 Task: Create a custom export preset for exporting stems for remixing.
Action: Mouse moved to (89, 12)
Screenshot: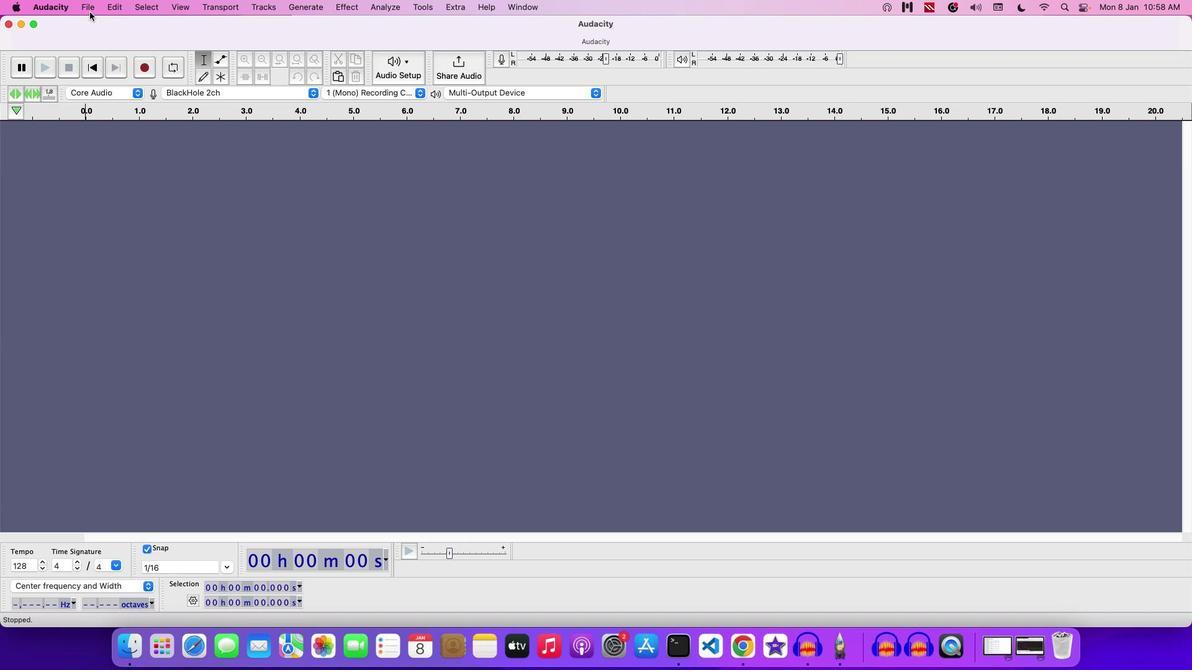 
Action: Mouse pressed left at (89, 12)
Screenshot: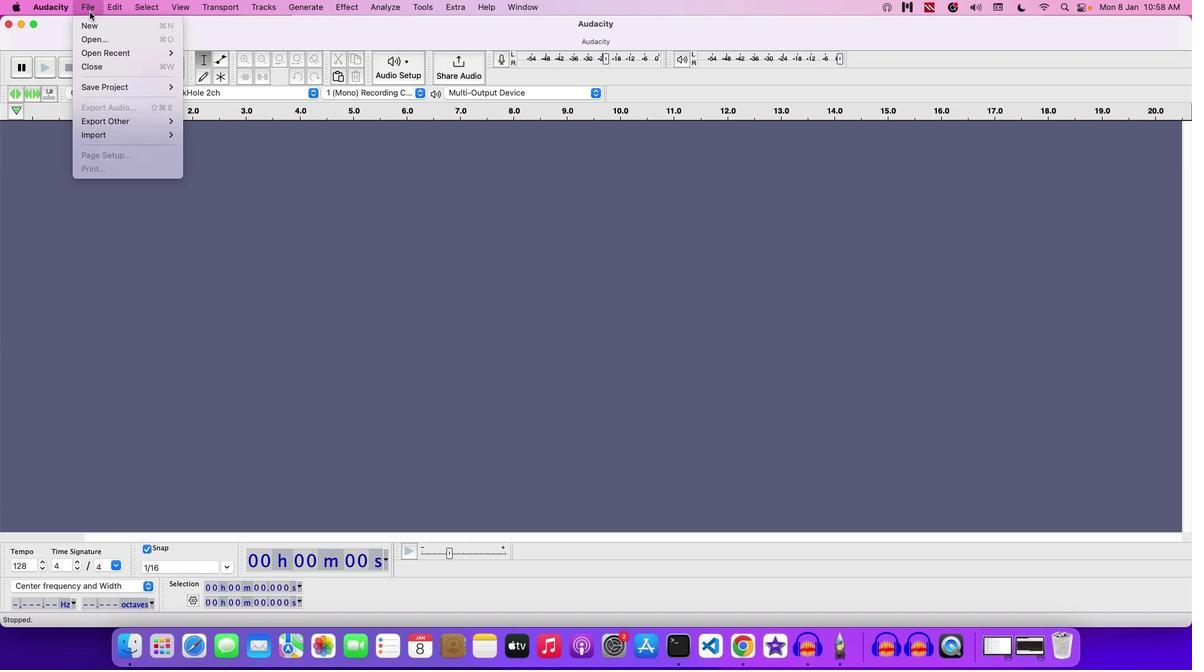 
Action: Mouse moved to (114, 40)
Screenshot: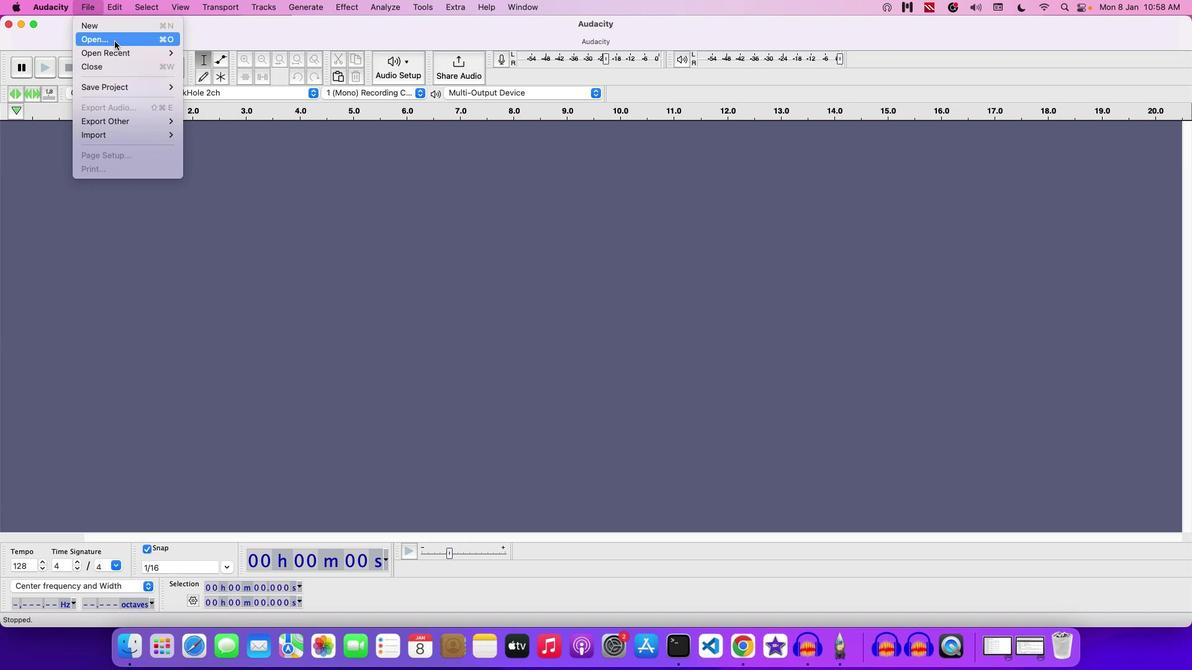 
Action: Mouse pressed left at (114, 40)
Screenshot: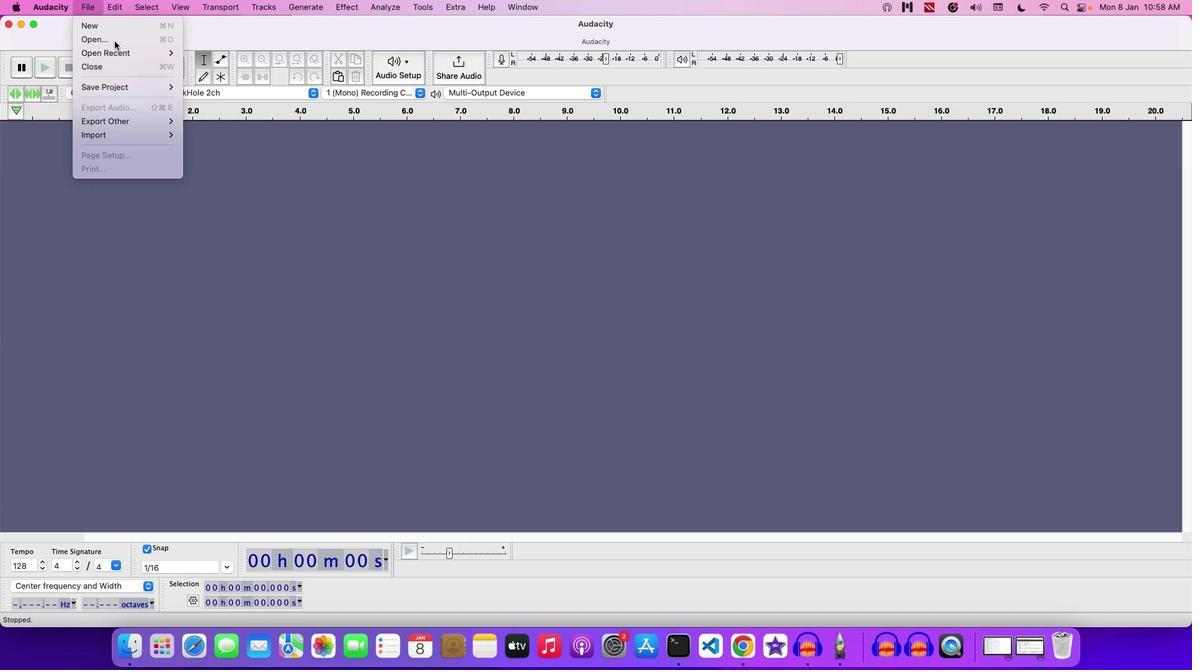 
Action: Mouse moved to (532, 221)
Screenshot: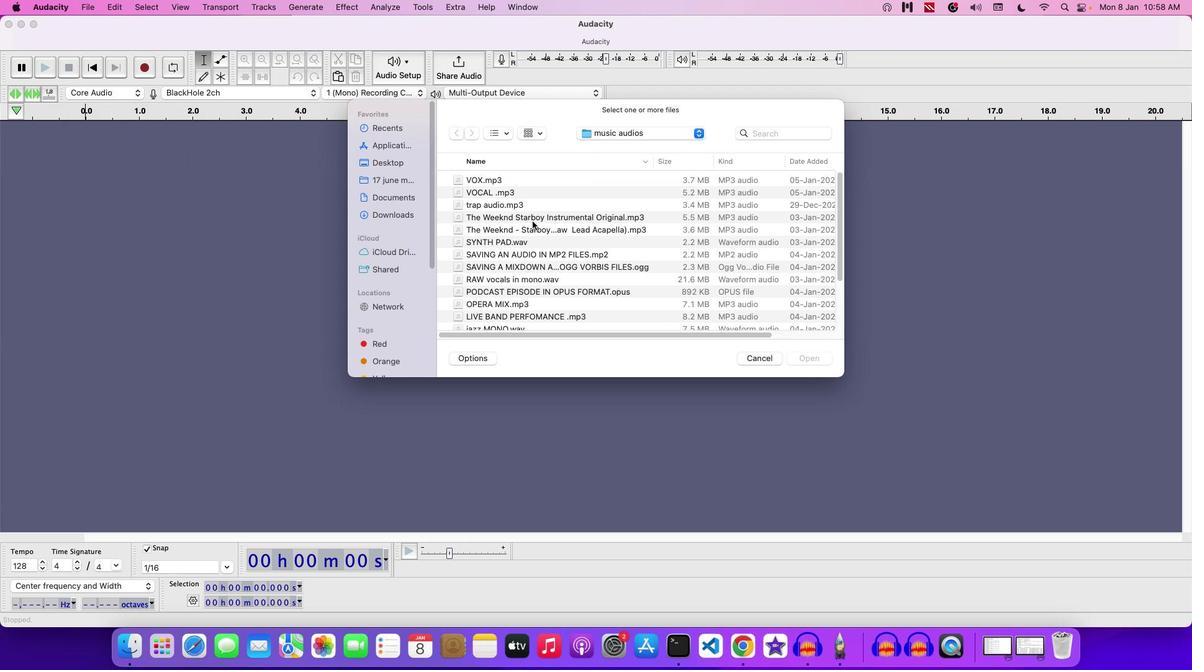 
Action: Mouse pressed left at (532, 221)
Screenshot: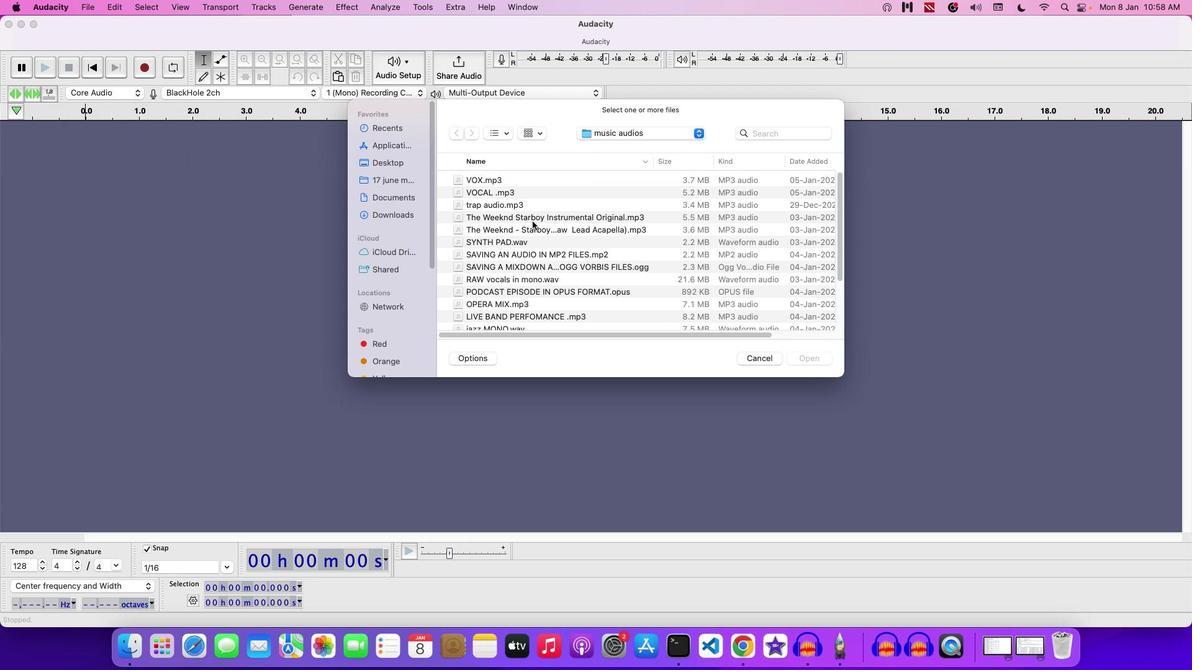 
Action: Mouse moved to (543, 218)
Screenshot: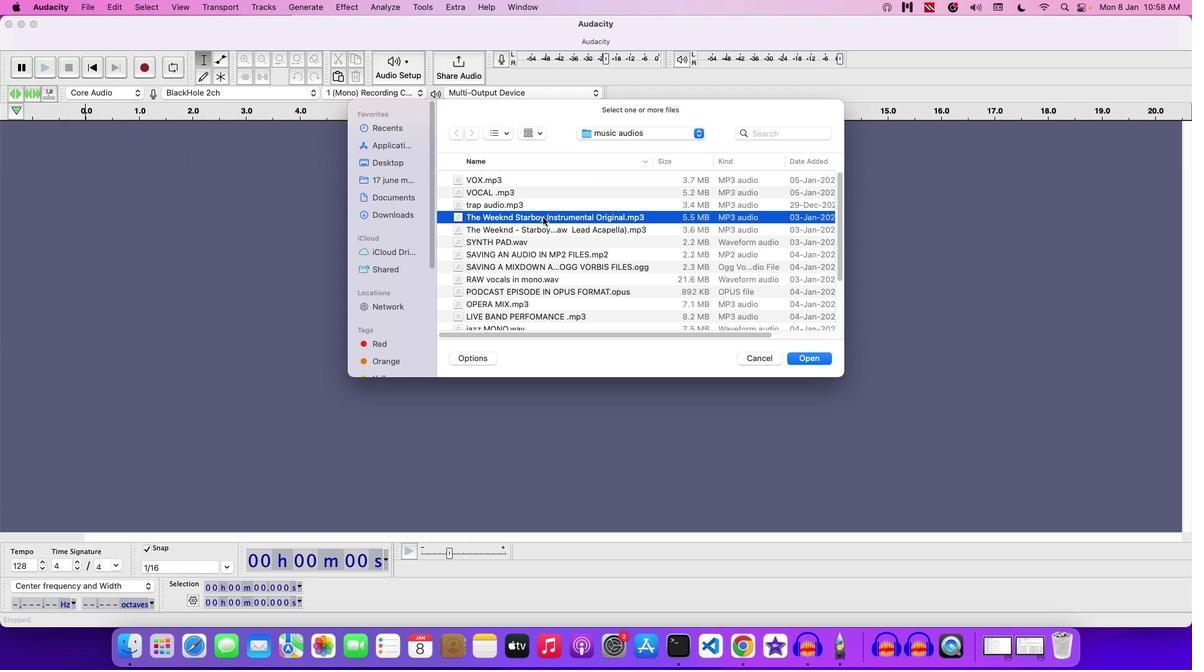 
Action: Mouse pressed left at (543, 218)
Screenshot: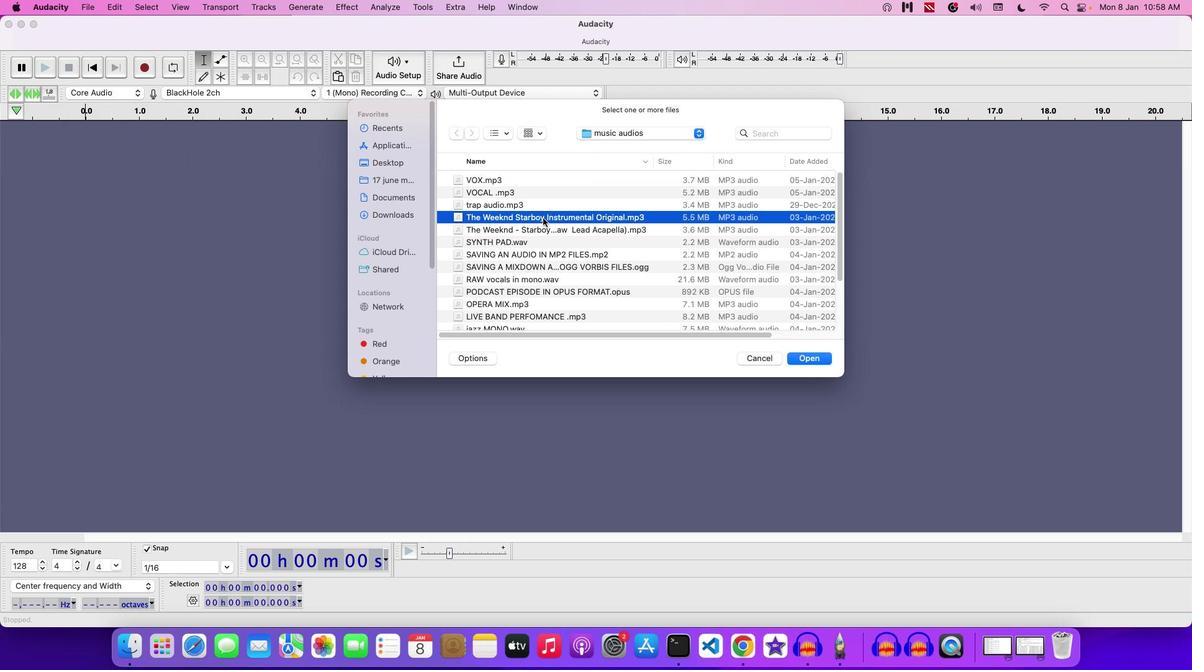
Action: Mouse moved to (768, 355)
Screenshot: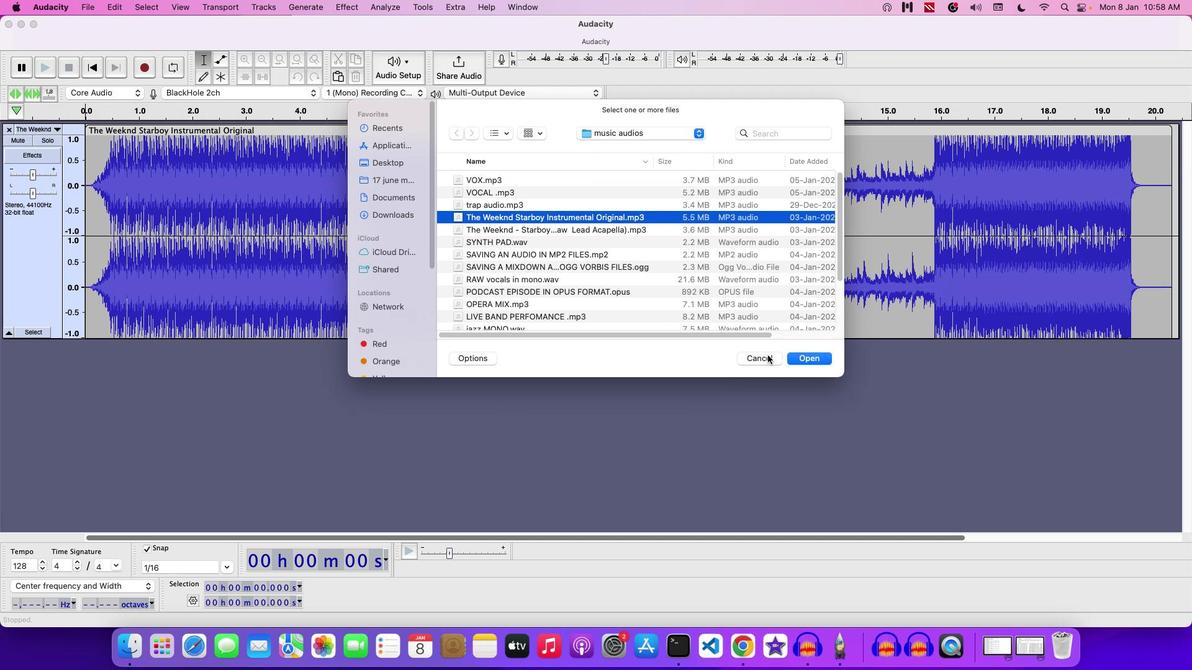 
Action: Mouse pressed left at (768, 355)
Screenshot: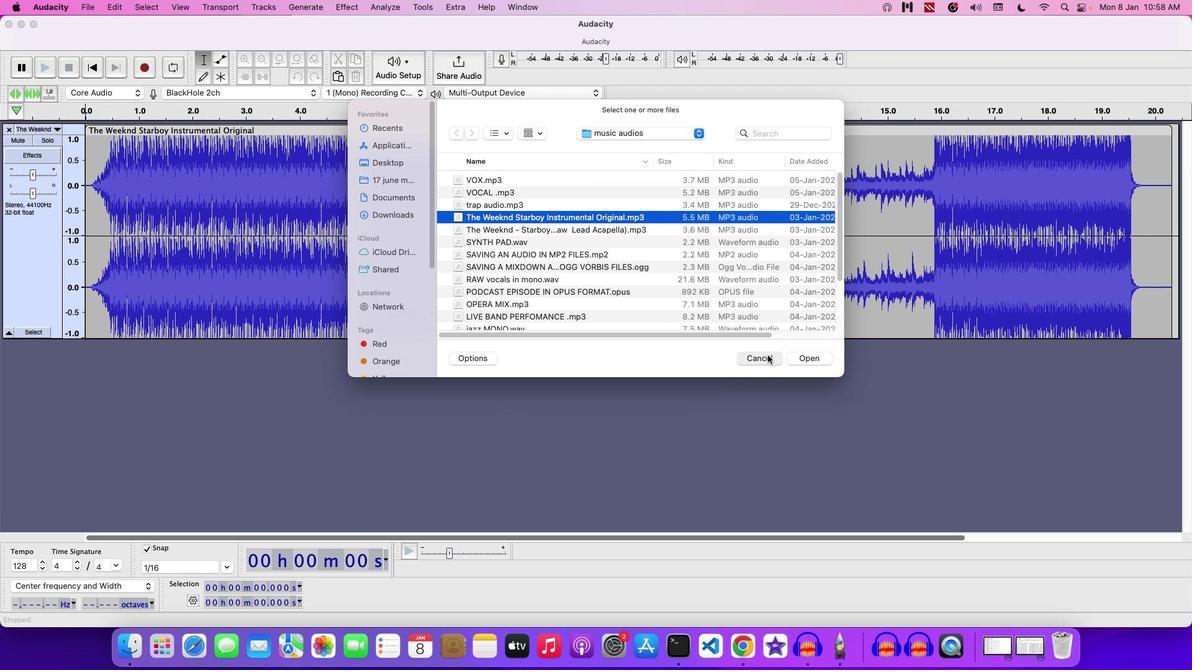 
Action: Mouse moved to (86, 12)
Screenshot: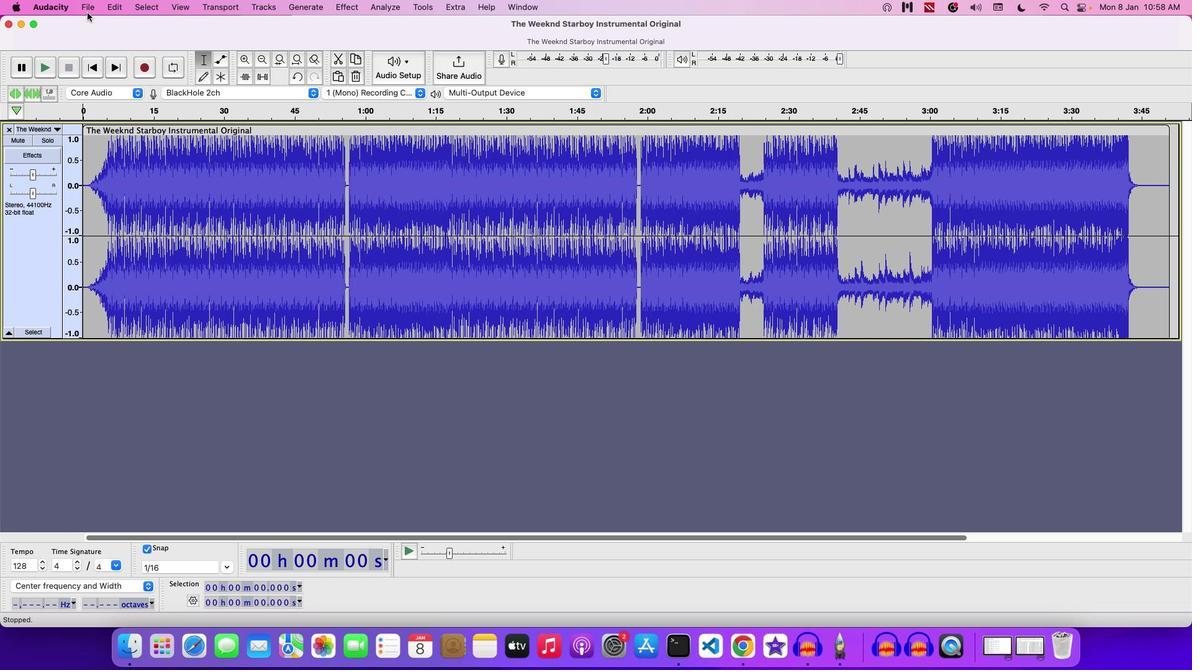 
Action: Mouse pressed left at (86, 12)
Screenshot: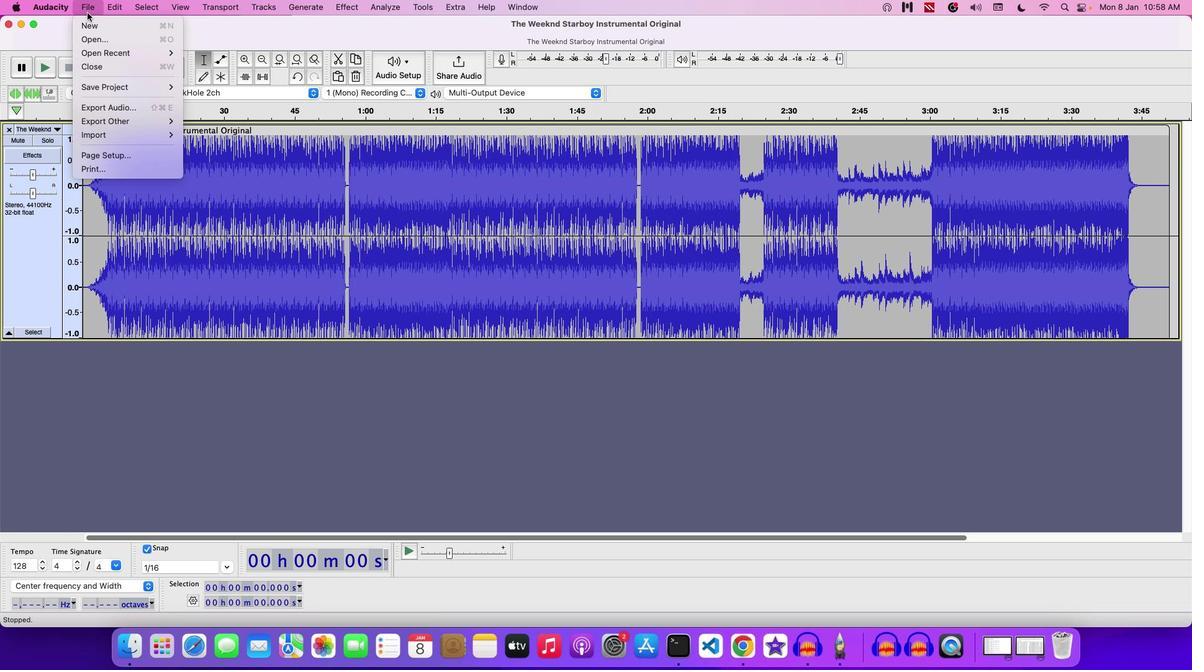 
Action: Mouse moved to (146, 106)
Screenshot: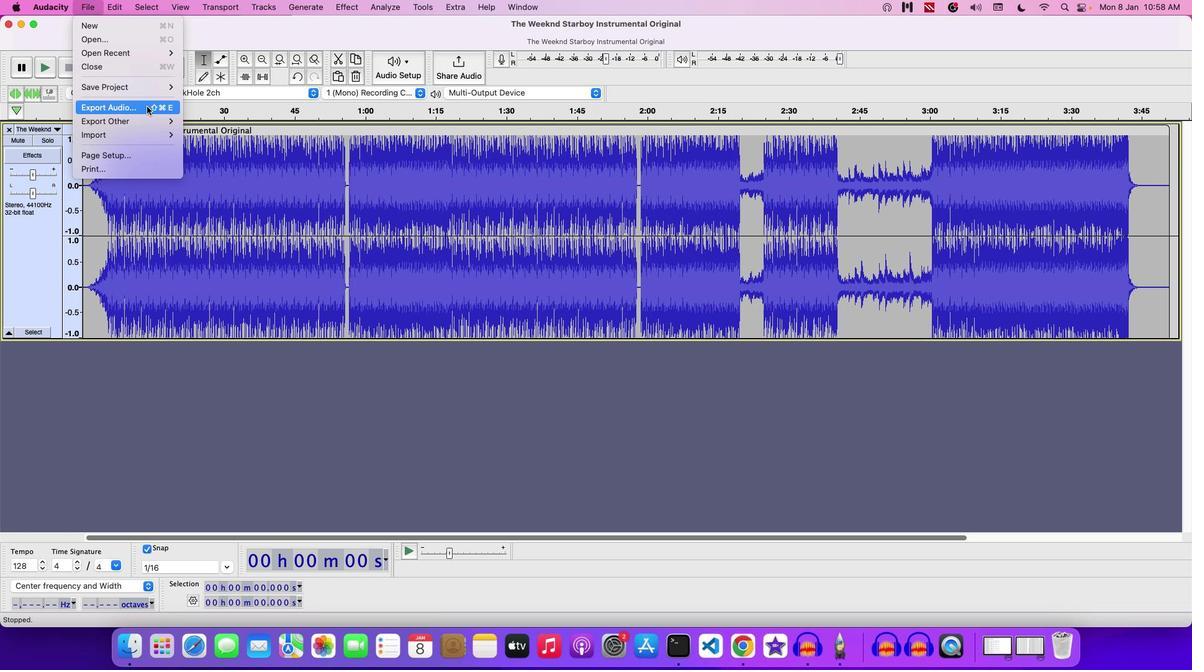 
Action: Mouse pressed left at (146, 106)
Screenshot: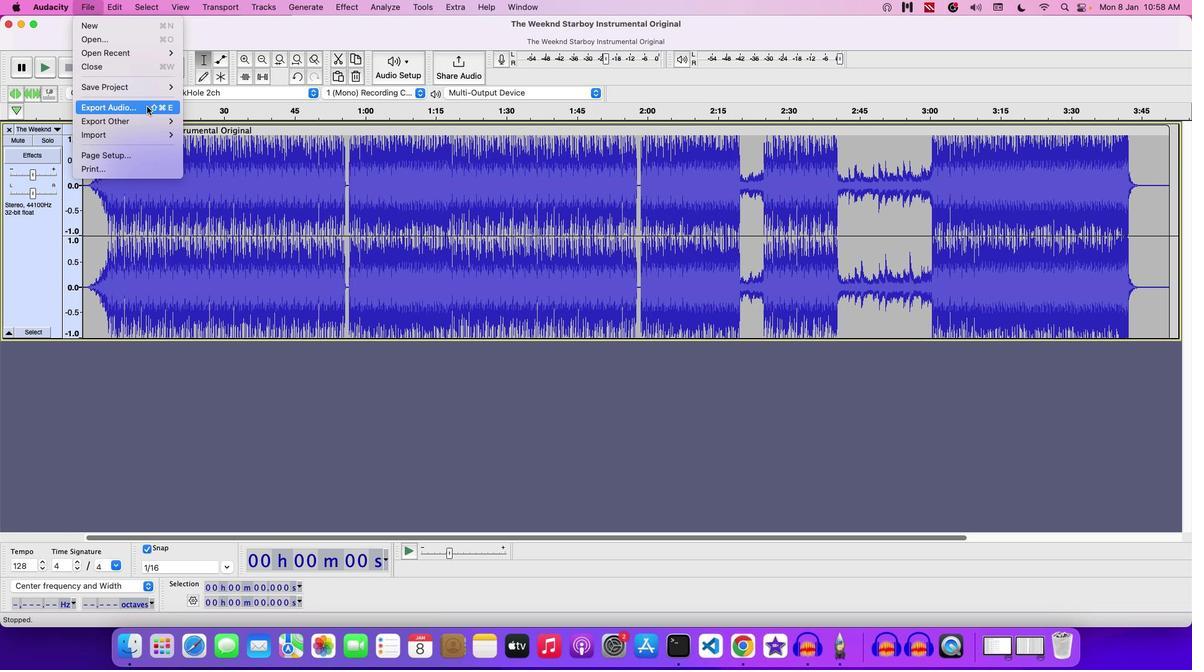 
Action: Mouse moved to (441, 137)
Screenshot: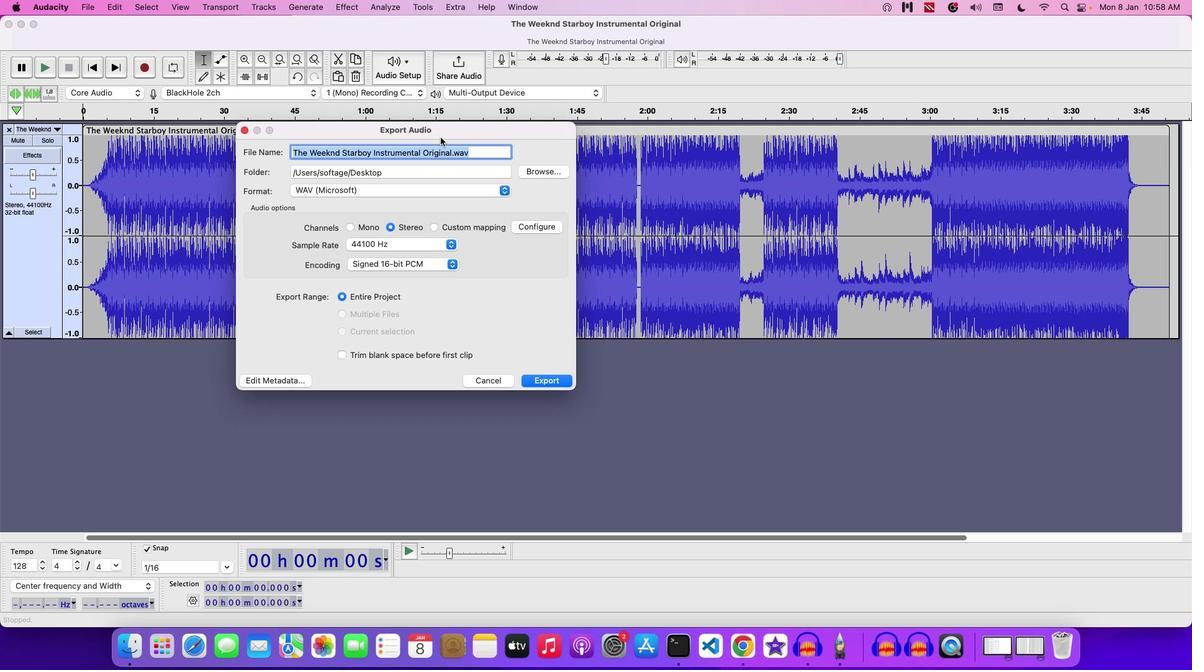 
Action: Key pressed Key.backspace'C''R''E''A''T''I''N''G'Key.space'C''U''S''T''O''M'Key.space'E''X''P''O''R''T'Key.space'P''R''E''S''E'
Screenshot: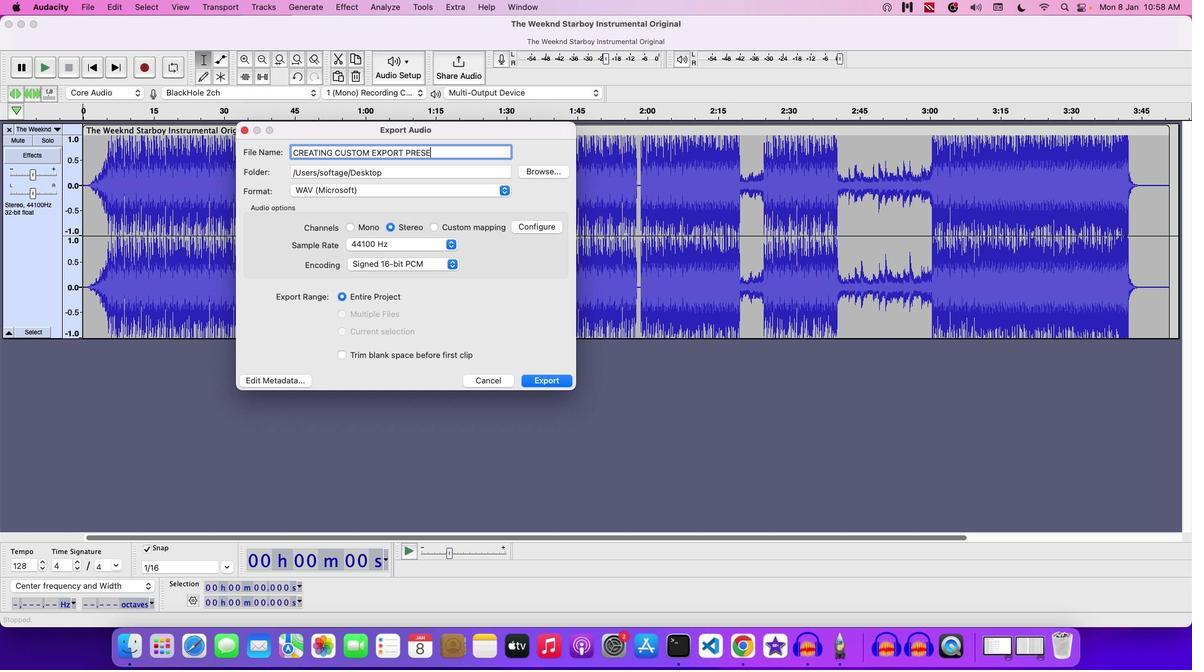 
Action: Mouse moved to (492, 26)
Screenshot: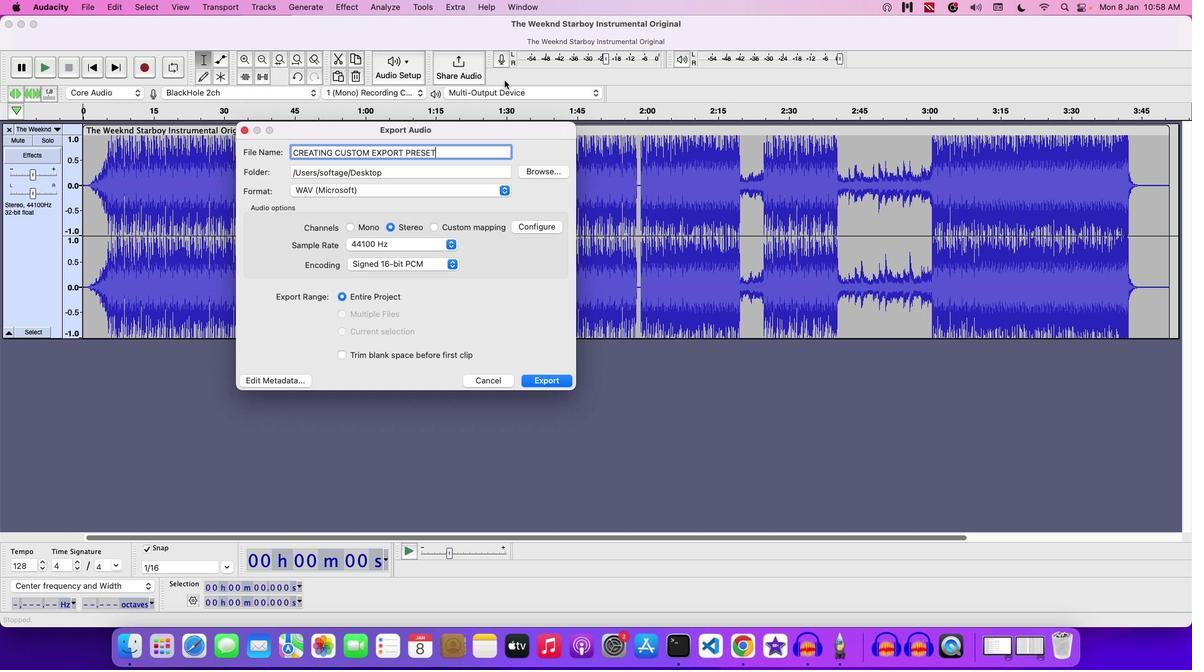 
Action: Key pressed 'T'
Screenshot: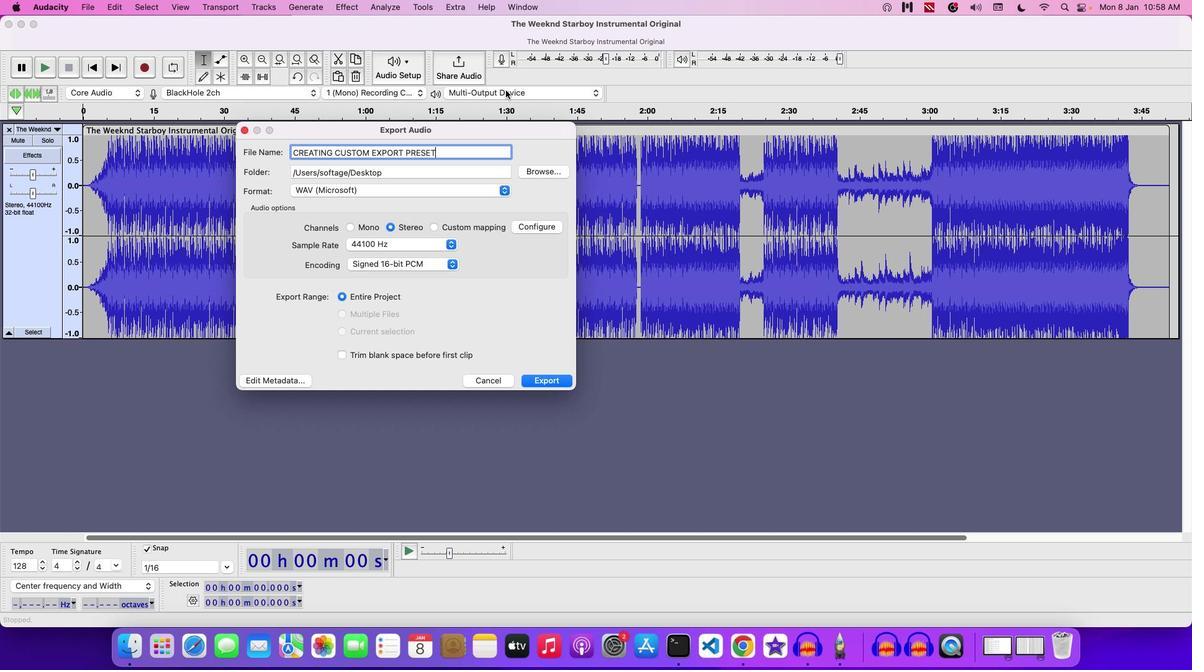 
Action: Mouse moved to (532, 222)
Screenshot: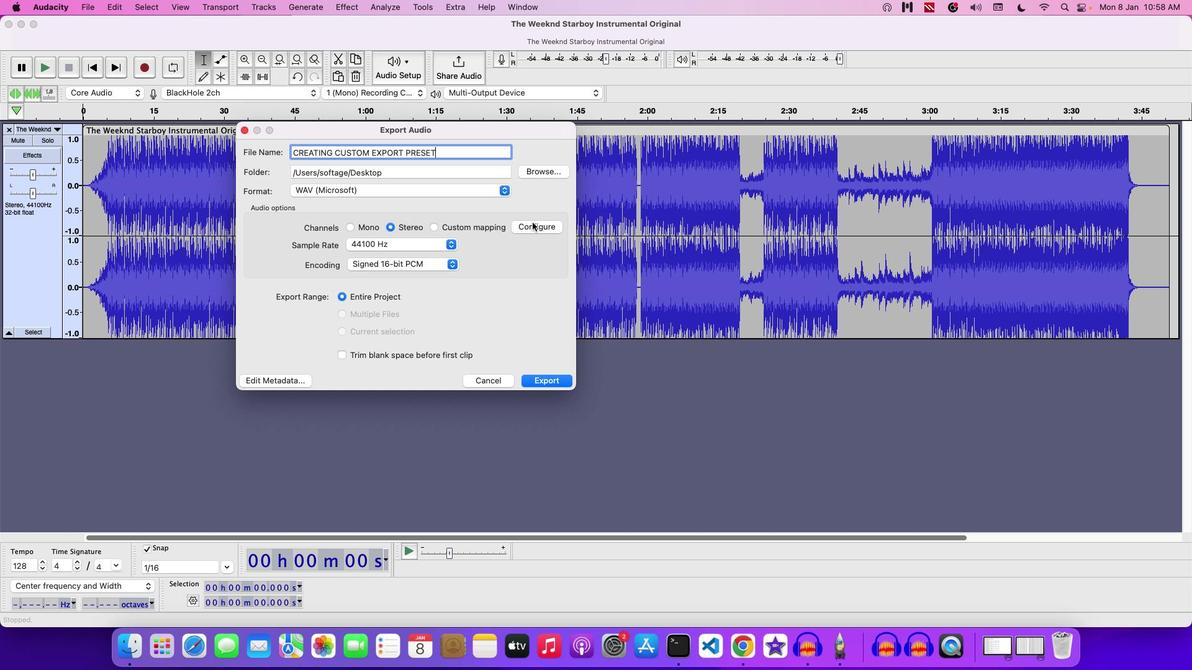 
Action: Mouse pressed left at (532, 222)
Screenshot: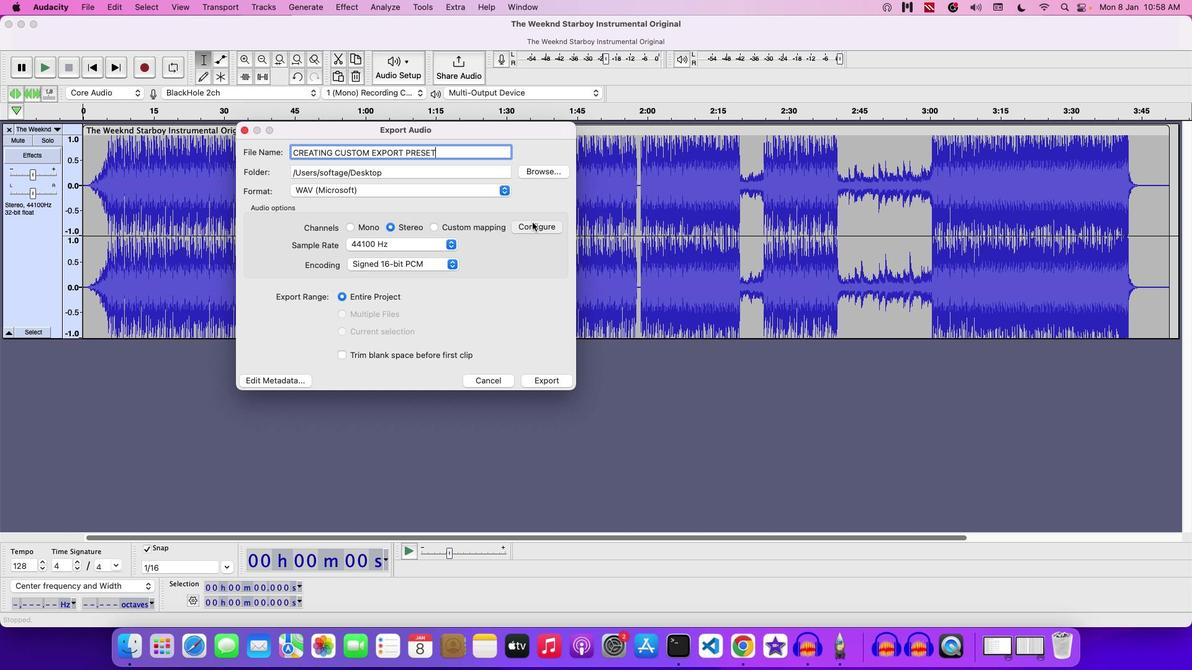 
Action: Mouse moved to (731, 451)
Screenshot: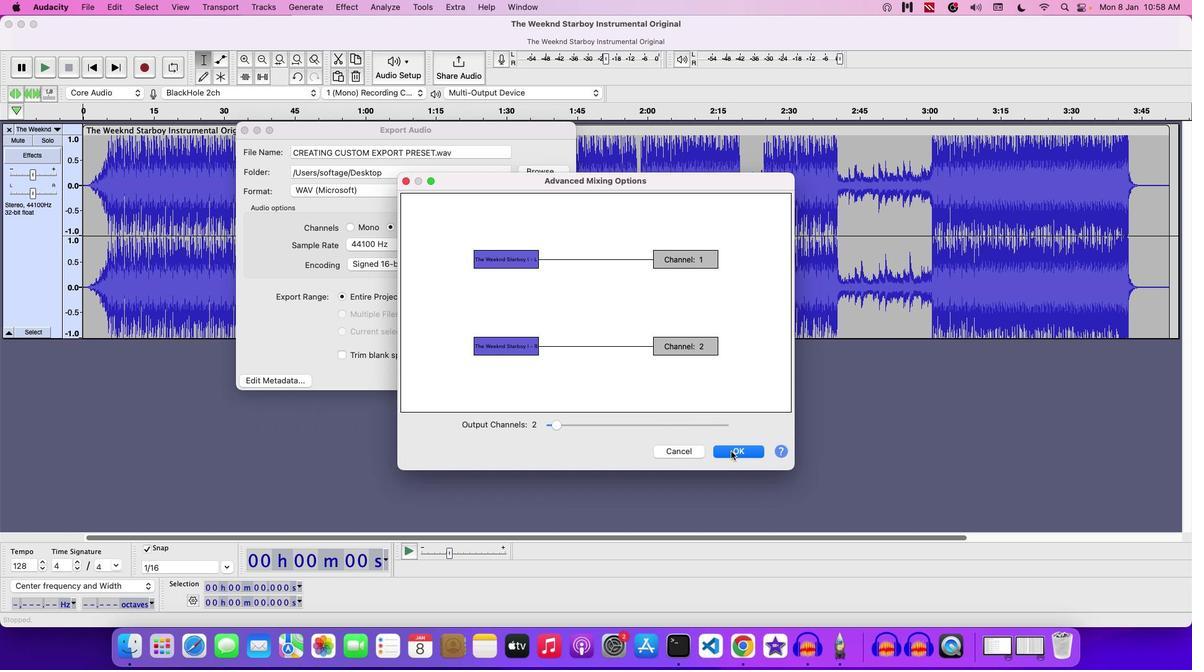 
Action: Mouse pressed left at (731, 451)
Screenshot: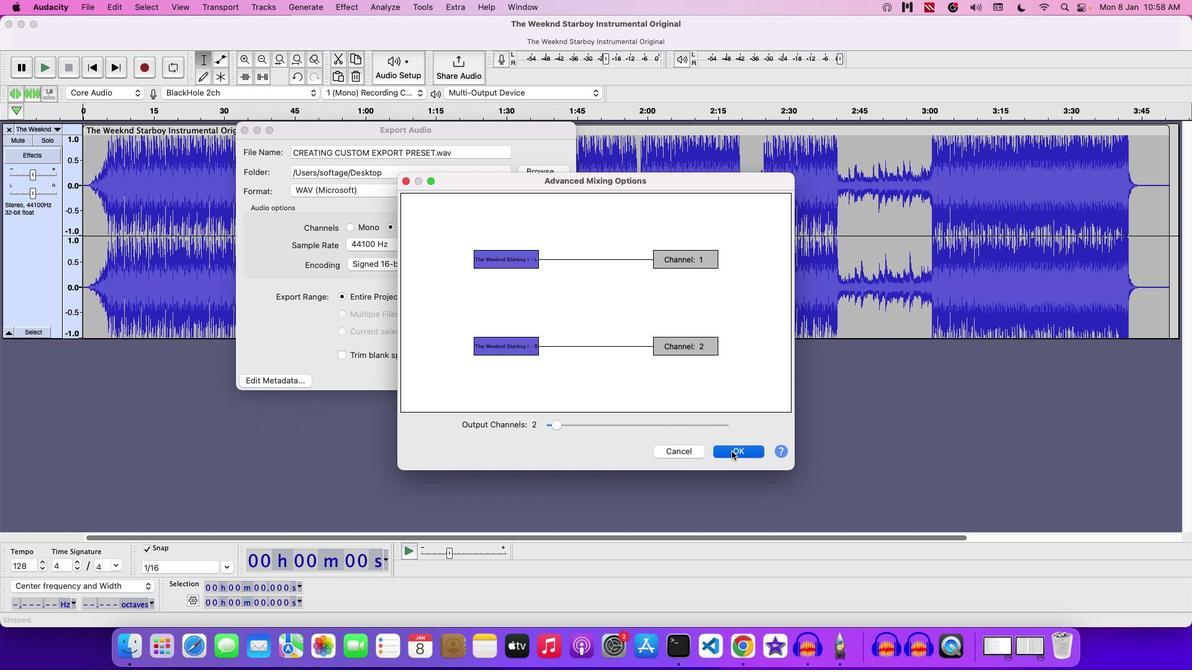 
Action: Mouse moved to (414, 247)
Screenshot: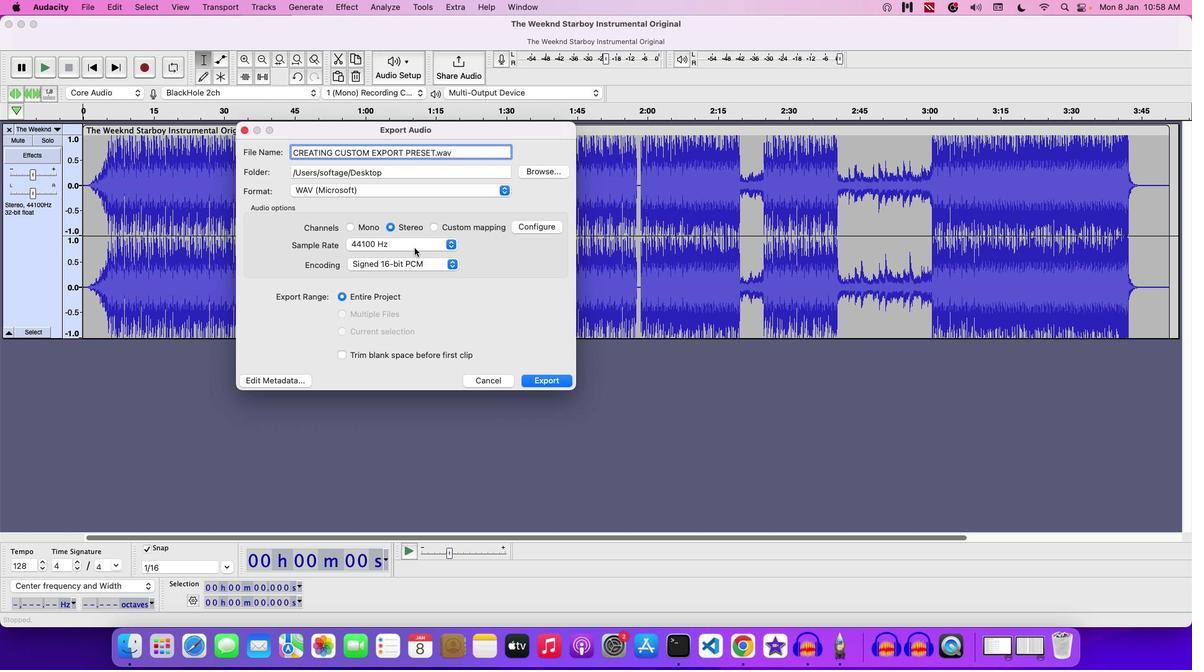 
Action: Mouse pressed left at (414, 247)
Screenshot: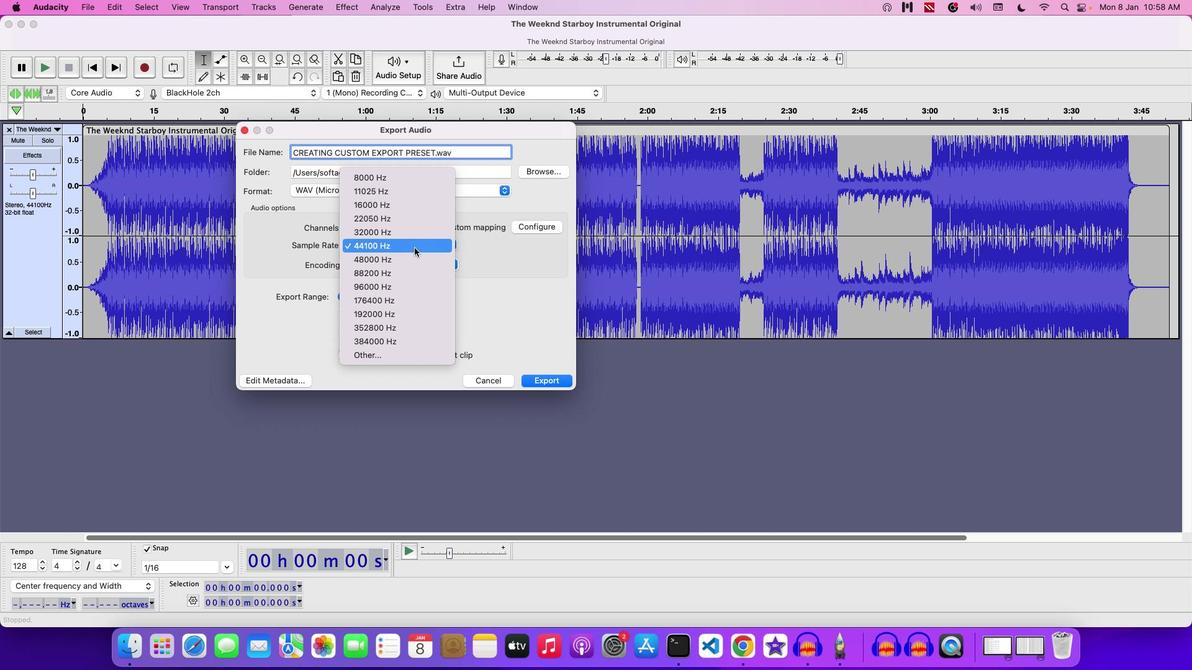 
Action: Mouse moved to (411, 260)
Screenshot: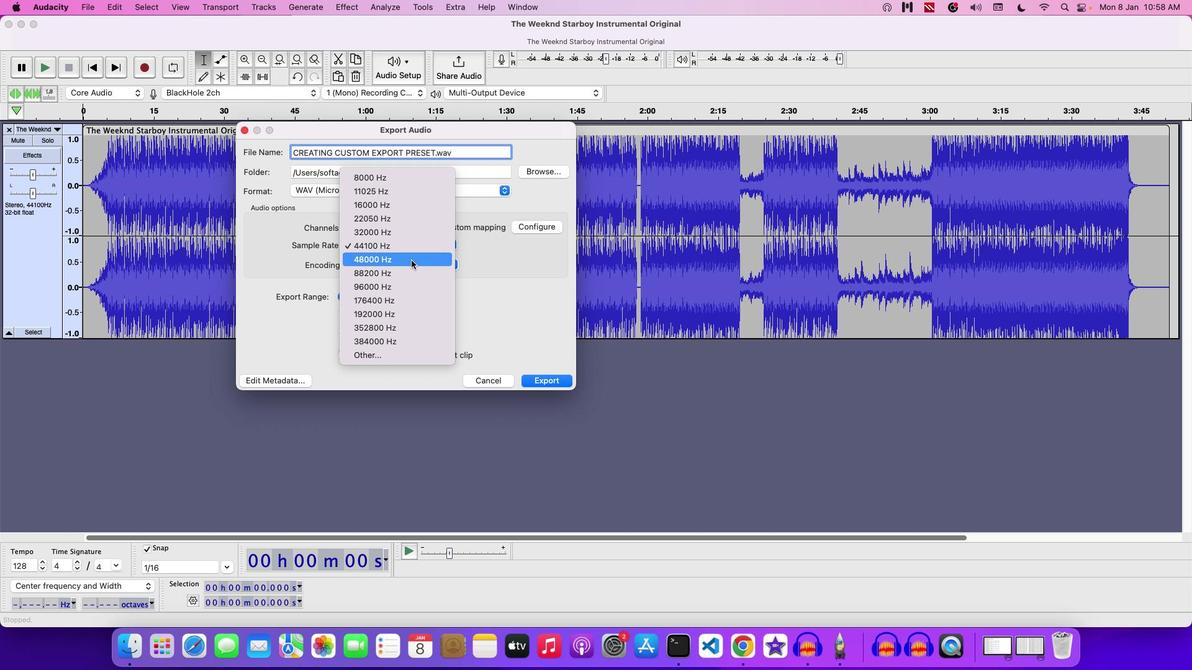
Action: Mouse pressed left at (411, 260)
Screenshot: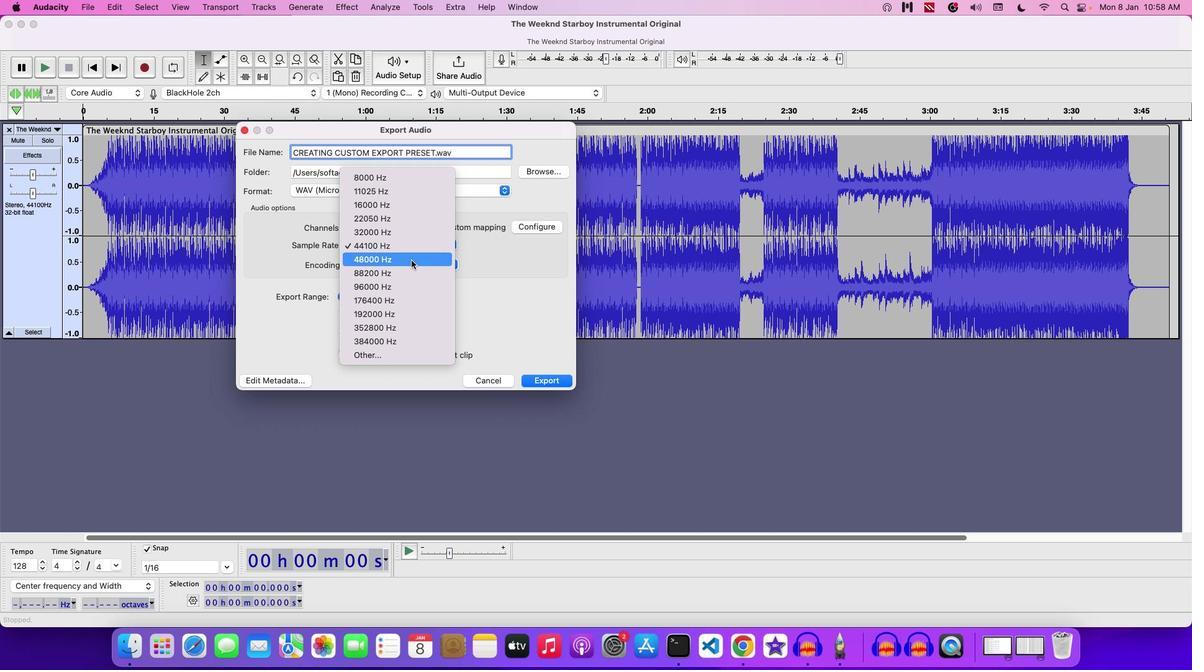 
Action: Mouse moved to (404, 266)
Screenshot: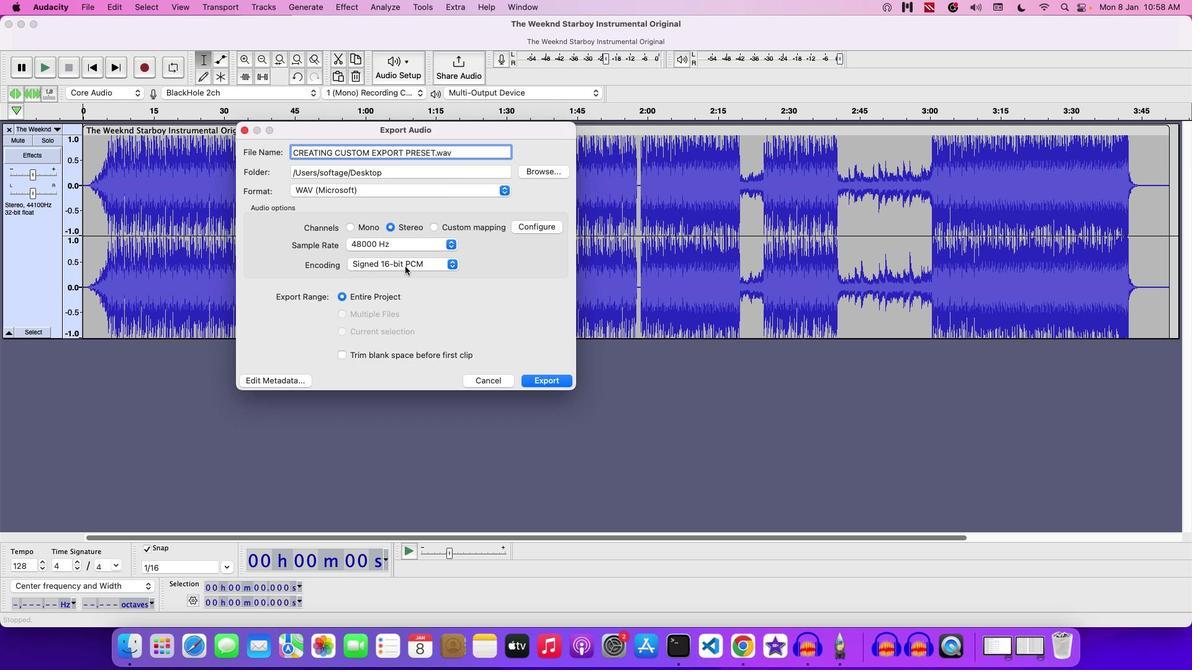
Action: Mouse pressed left at (404, 266)
Screenshot: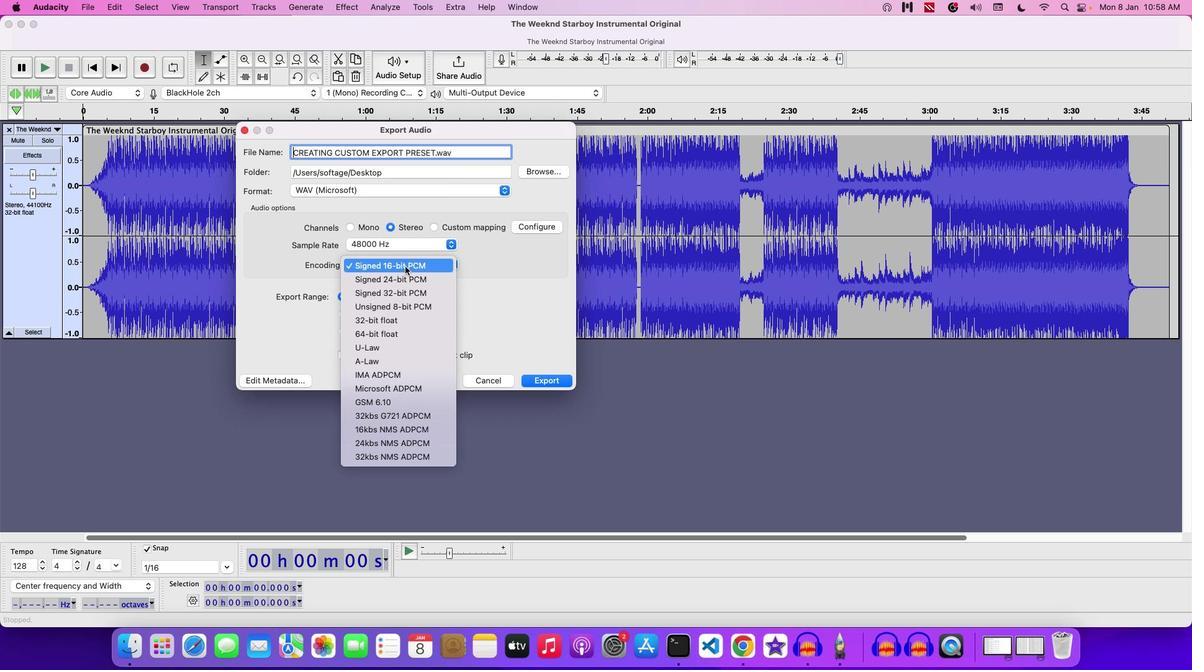 
Action: Mouse moved to (404, 283)
Screenshot: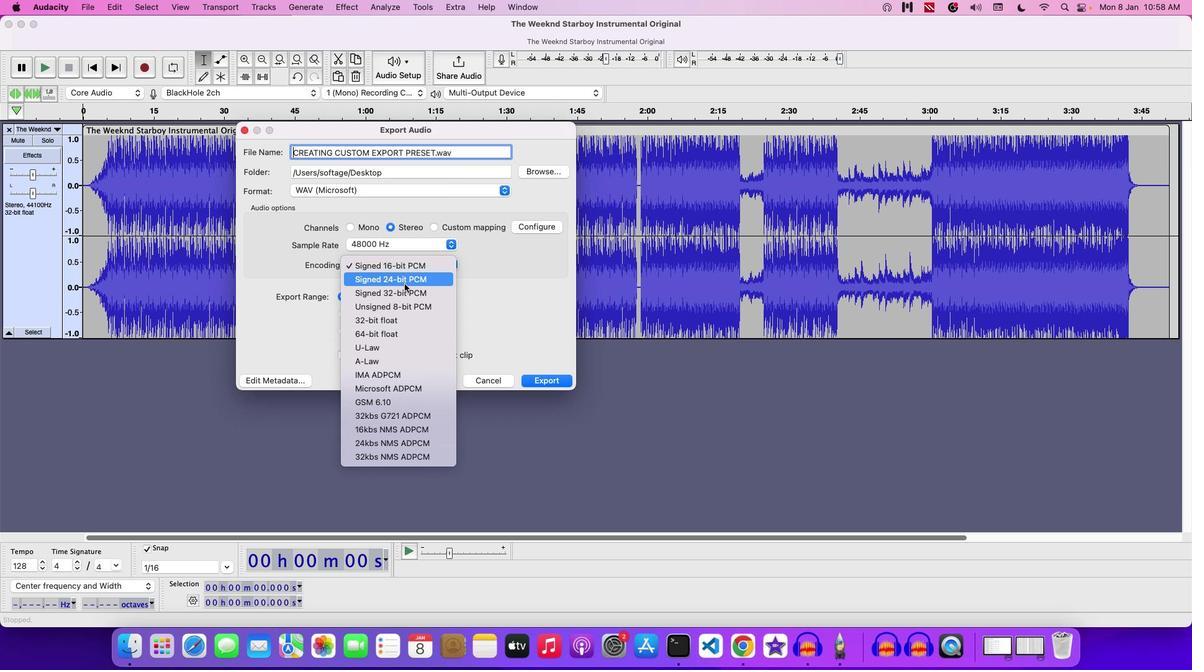 
Action: Mouse pressed left at (404, 283)
Screenshot: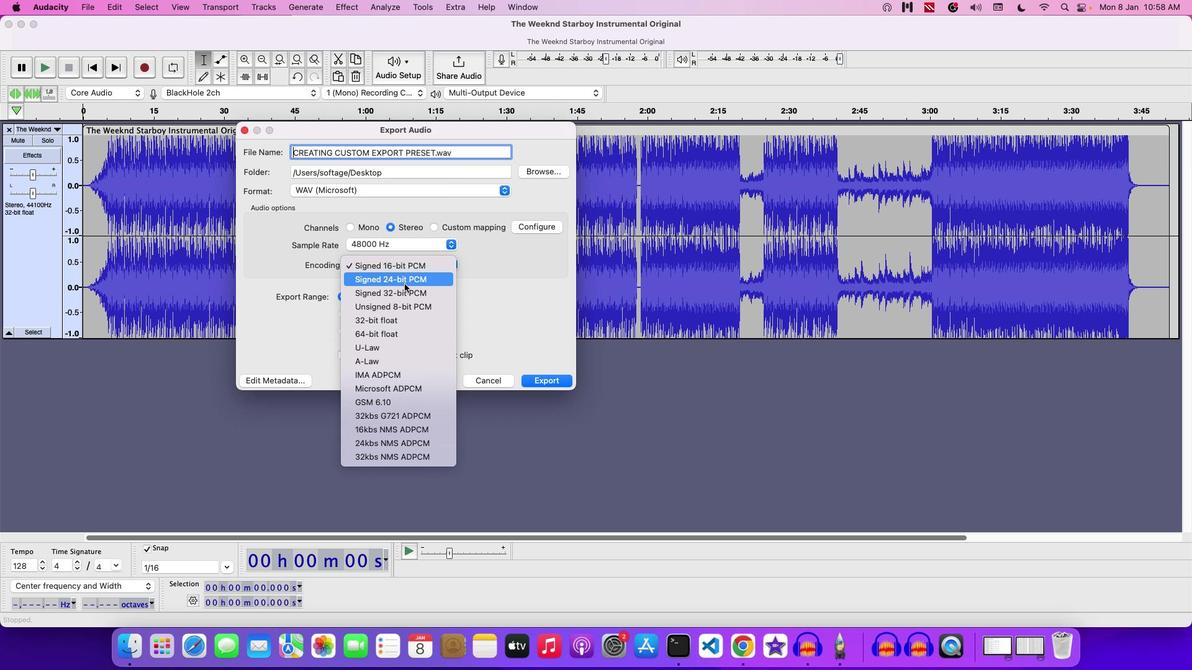 
Action: Mouse moved to (462, 195)
Screenshot: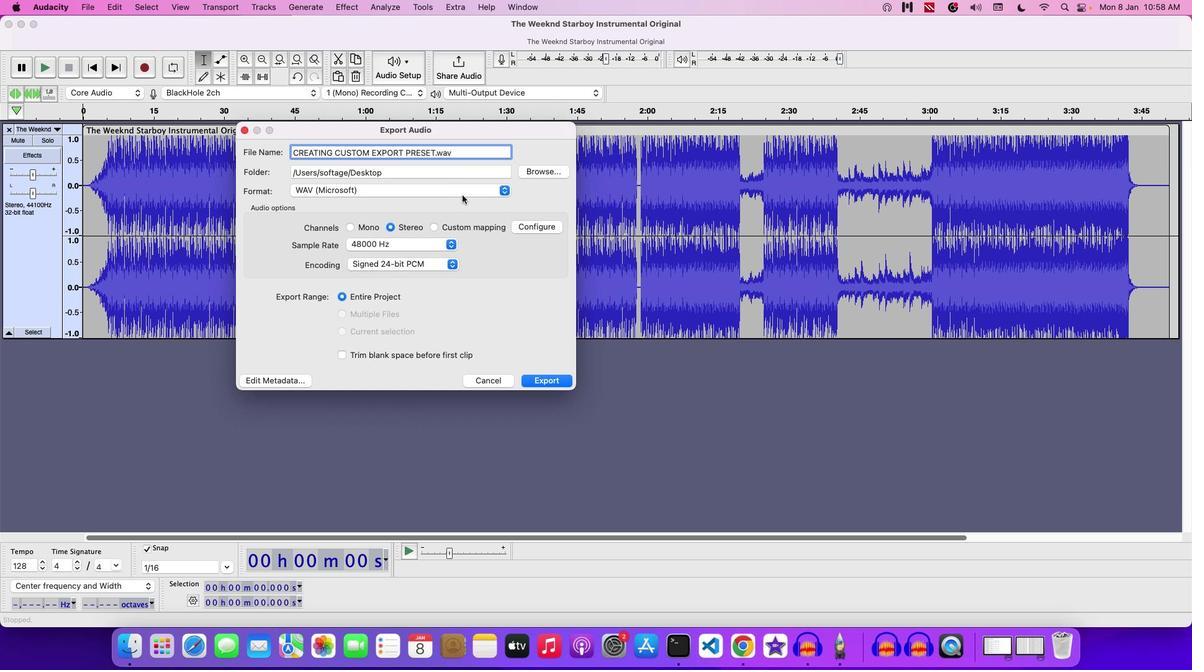 
Action: Mouse pressed left at (462, 195)
Screenshot: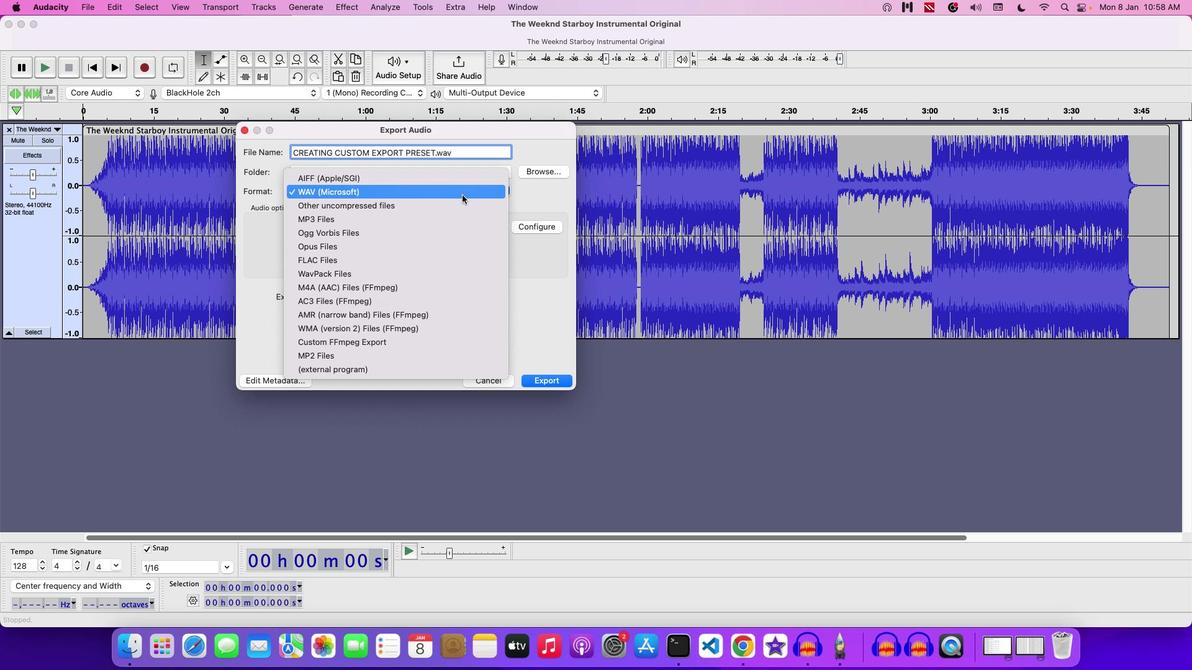 
Action: Mouse pressed left at (462, 195)
Screenshot: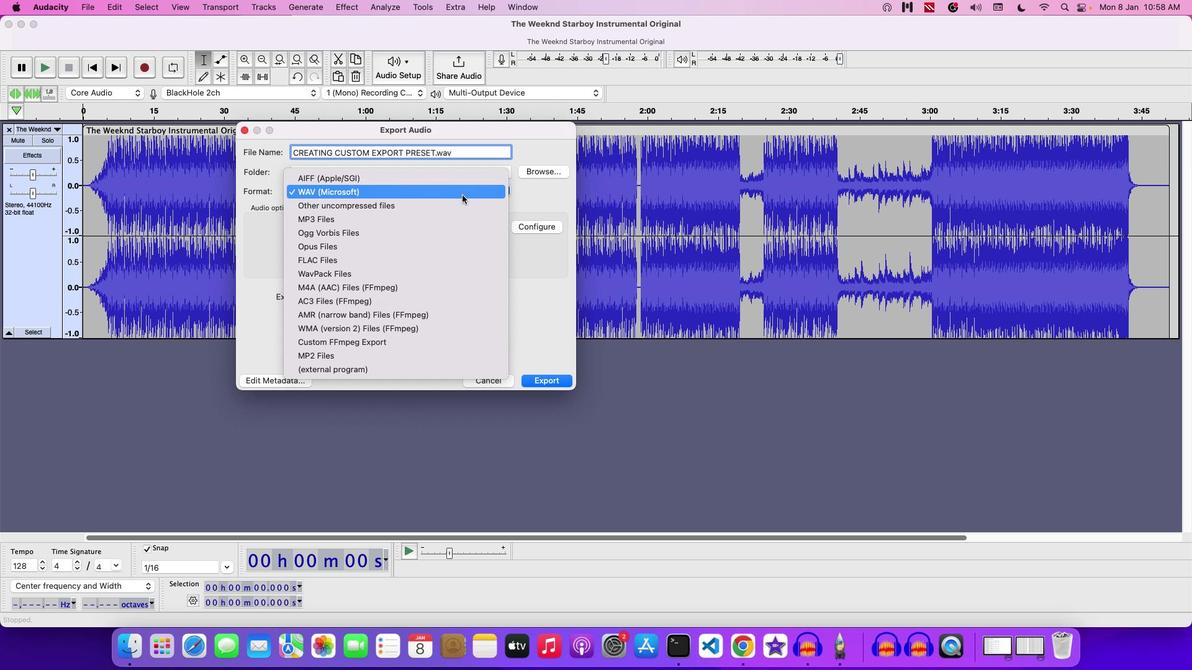 
Action: Mouse moved to (535, 375)
Screenshot: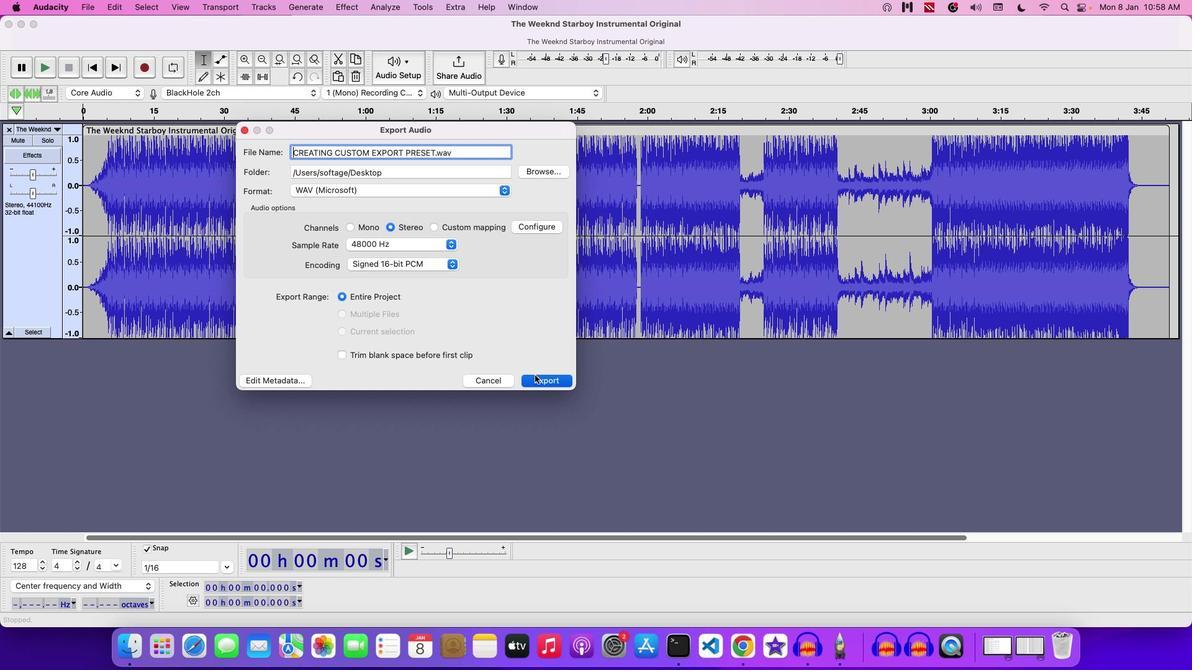 
Action: Mouse pressed left at (535, 375)
Screenshot: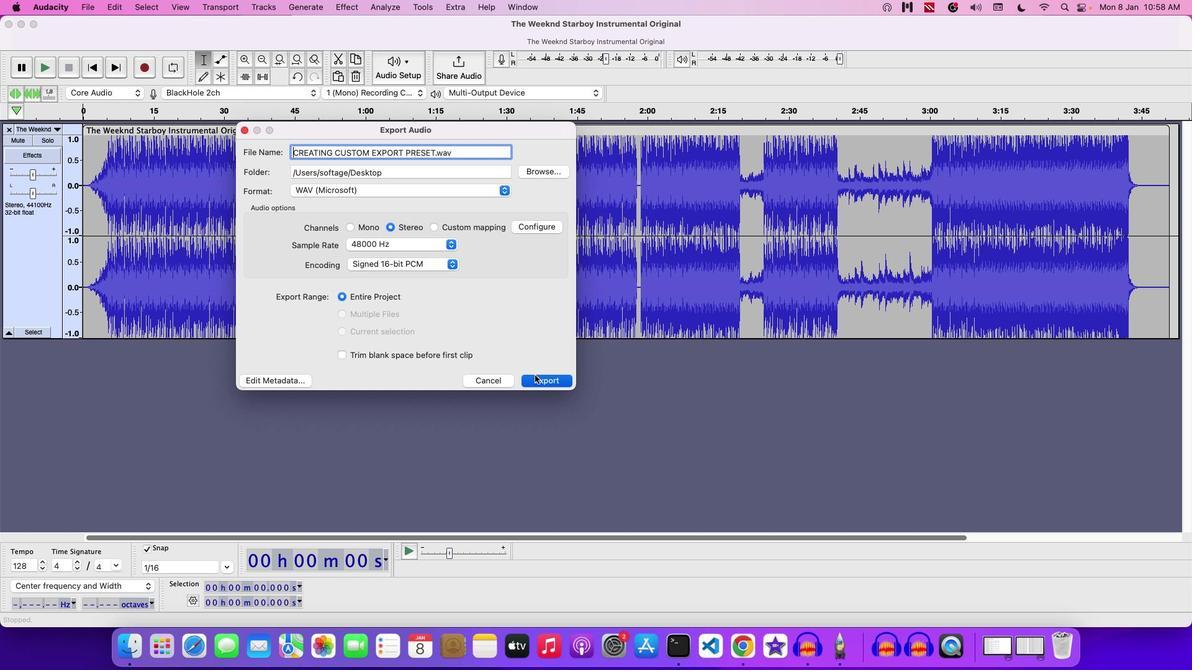 
Action: Mouse moved to (83, 11)
Screenshot: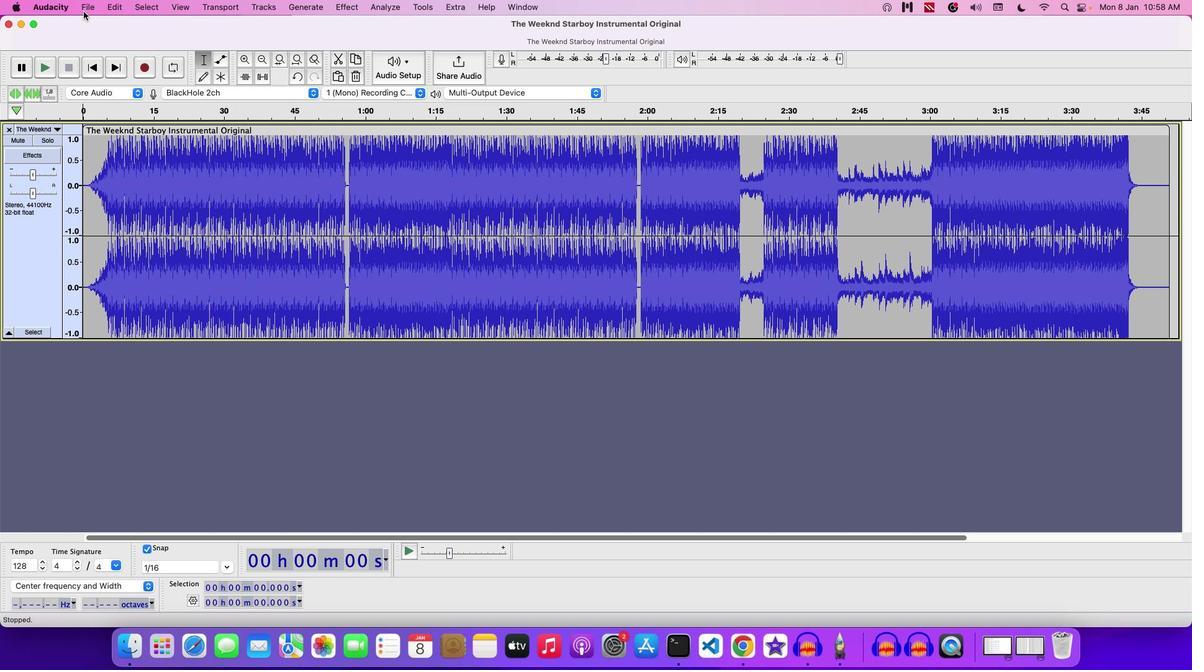 
Action: Mouse pressed left at (83, 11)
Screenshot: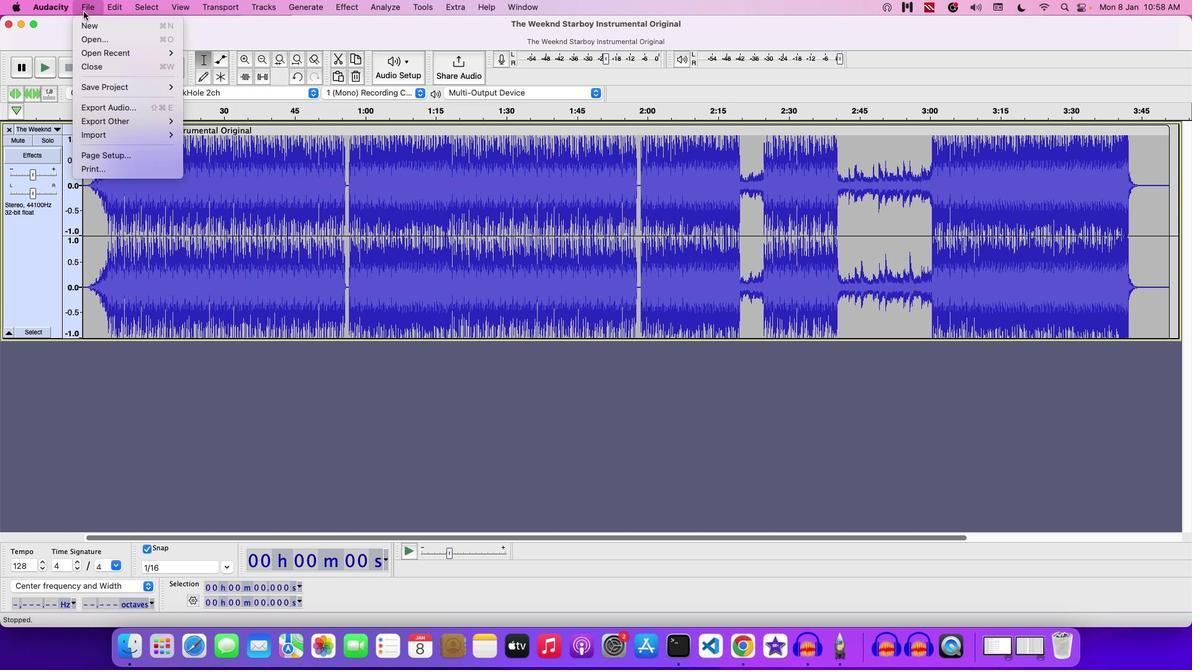 
Action: Mouse moved to (120, 84)
Screenshot: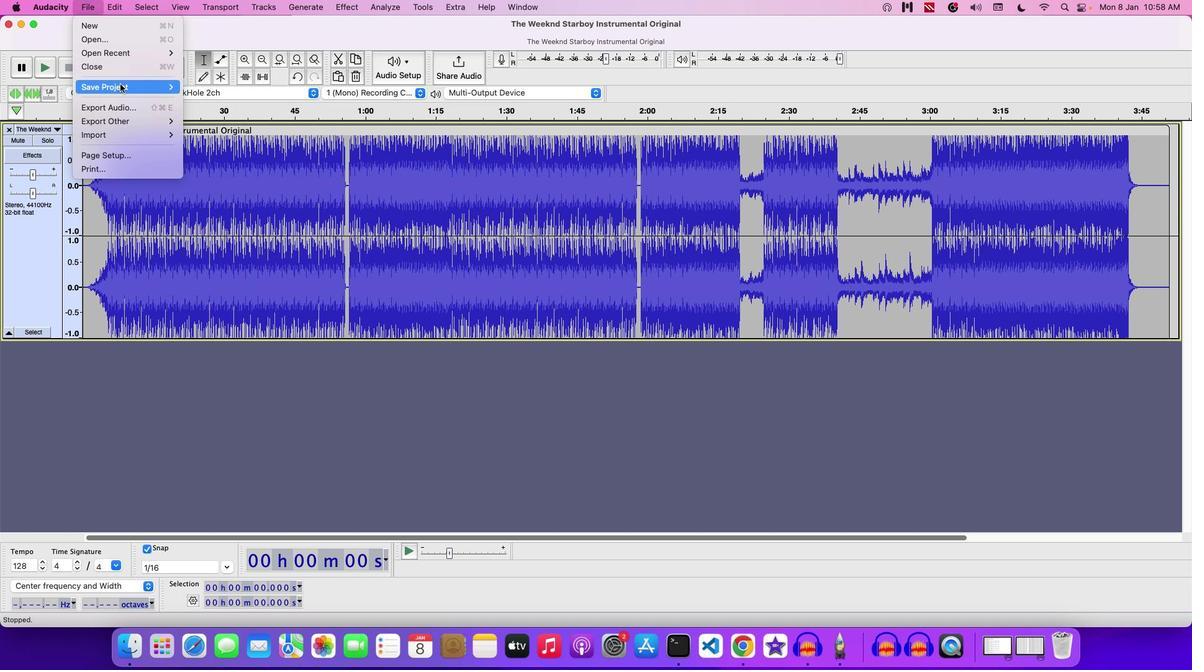 
Action: Mouse pressed left at (120, 84)
Screenshot: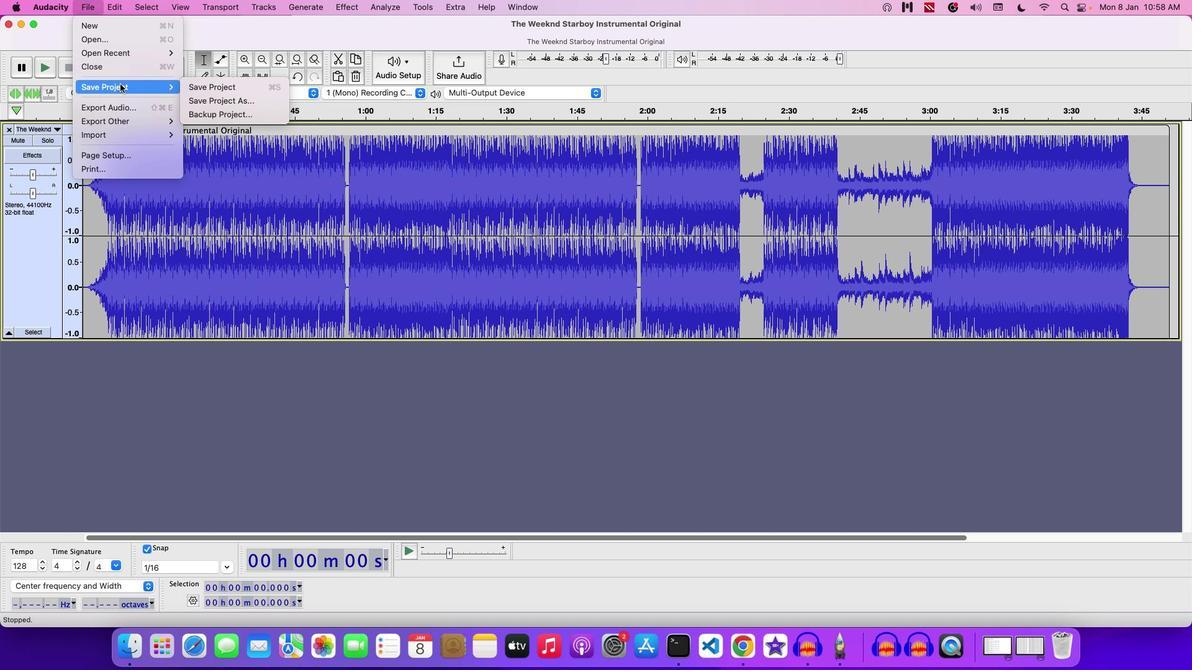 
Action: Mouse moved to (198, 86)
Screenshot: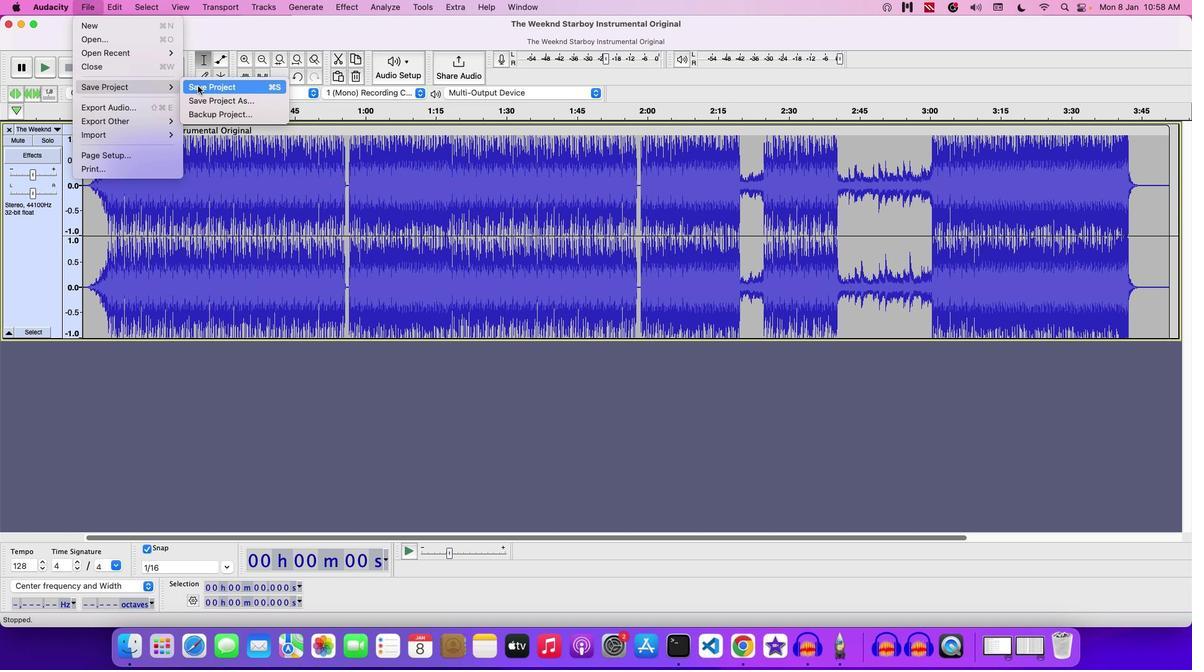 
Action: Mouse pressed left at (198, 86)
Screenshot: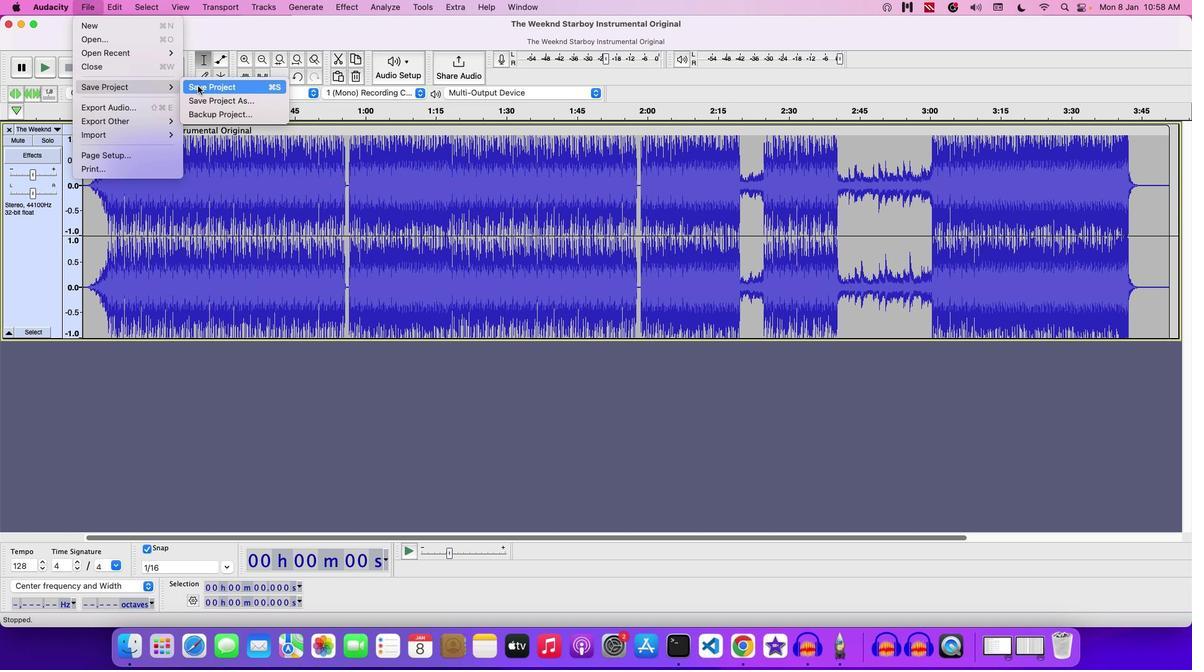 
Action: Mouse moved to (516, 158)
Screenshot: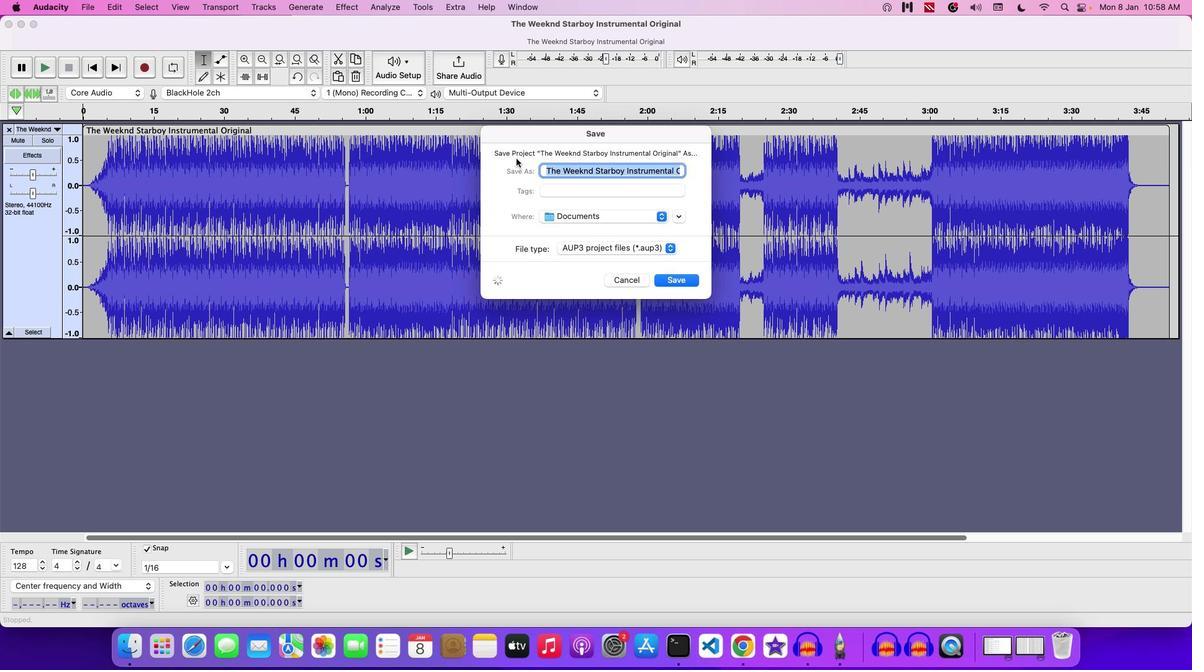 
Action: Key pressed Key.backspace'C''R''E''A''T''I''N''G'Key.space'C''U''S''T''O''M'Key.space'P''R''E''S''E''T'Key.space'1'
Screenshot: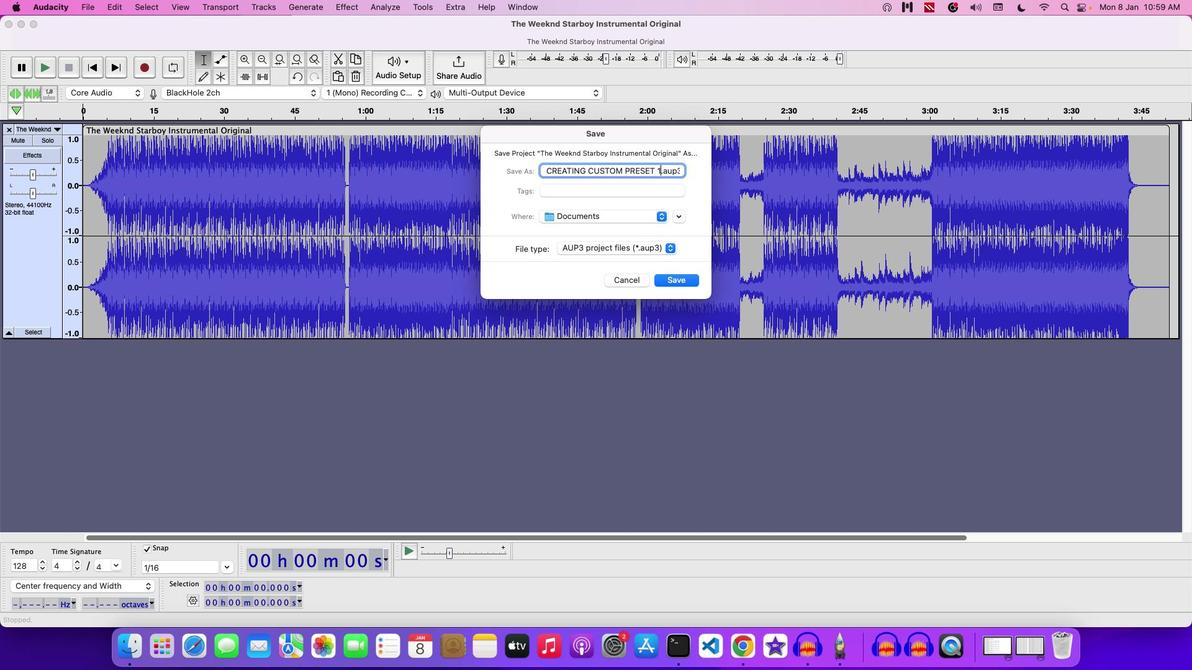 
Action: Mouse moved to (684, 275)
Screenshot: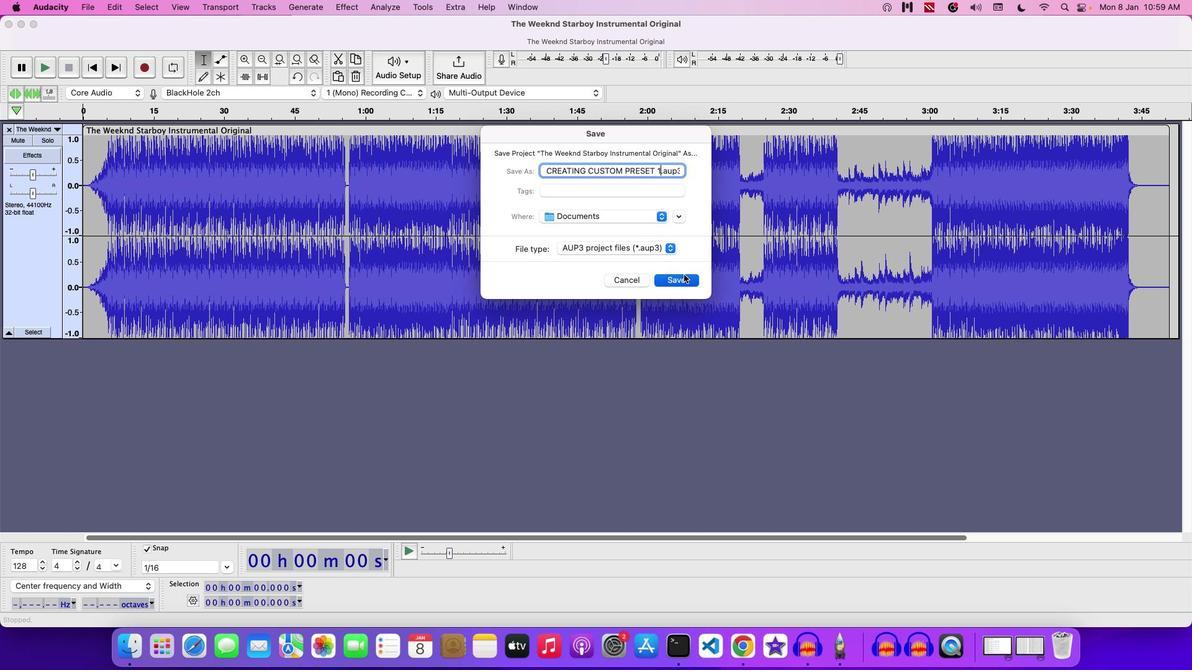 
Action: Mouse pressed left at (684, 275)
Screenshot: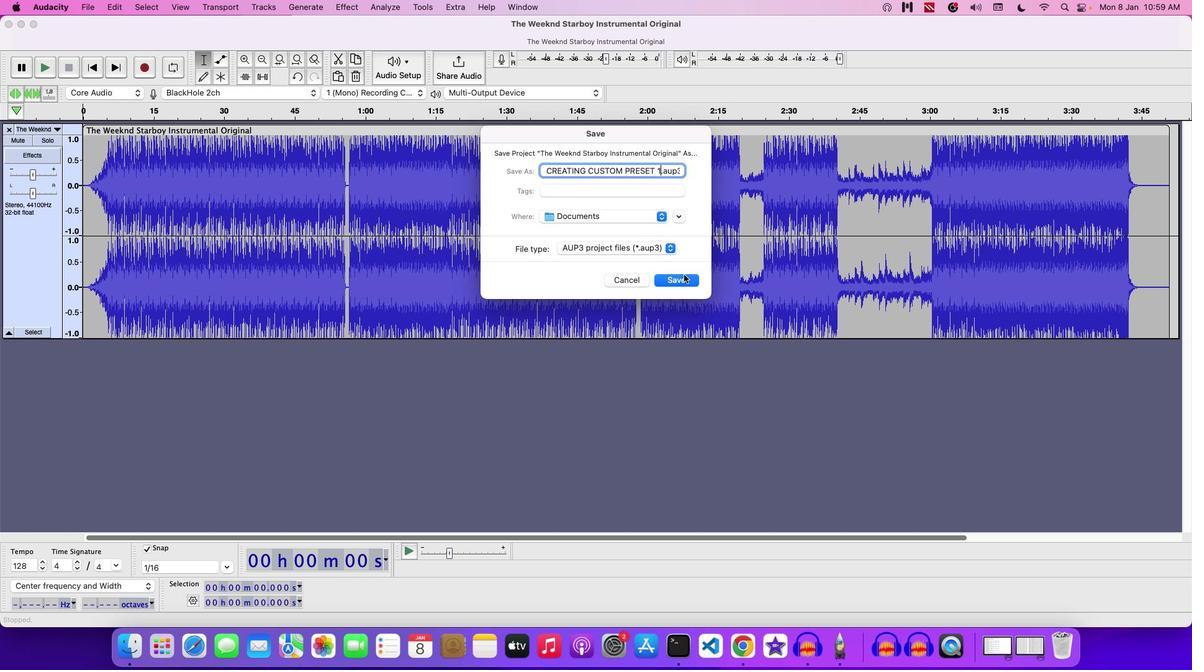 
Action: Mouse moved to (684, 275)
Screenshot: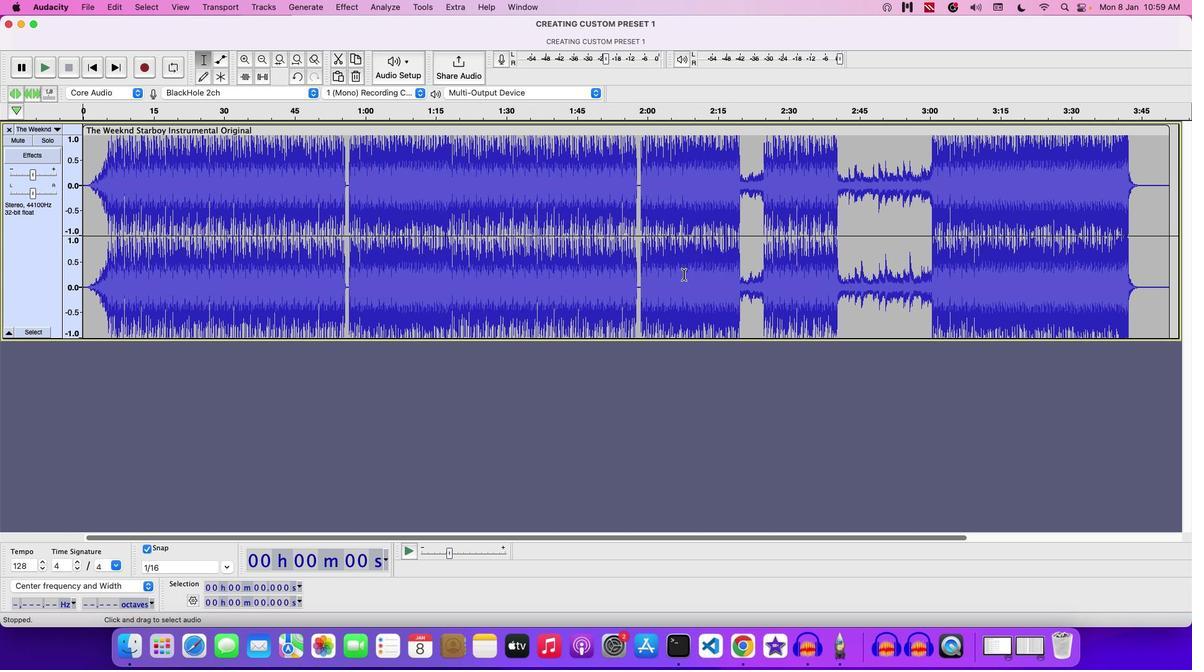 
